 Task: Look for space in Nuevo Casas Grandes, Mexico from 5th June, 2023 to 16th June, 2023 for 2 adults in price range Rs.7000 to Rs.15000. Place can be entire place with 1  bedroom having 1 bed and 1 bathroom. Property type can be house, flat, guest house, hotel. Booking option can be shelf check-in. Required host language is English.
Action: Mouse moved to (501, 135)
Screenshot: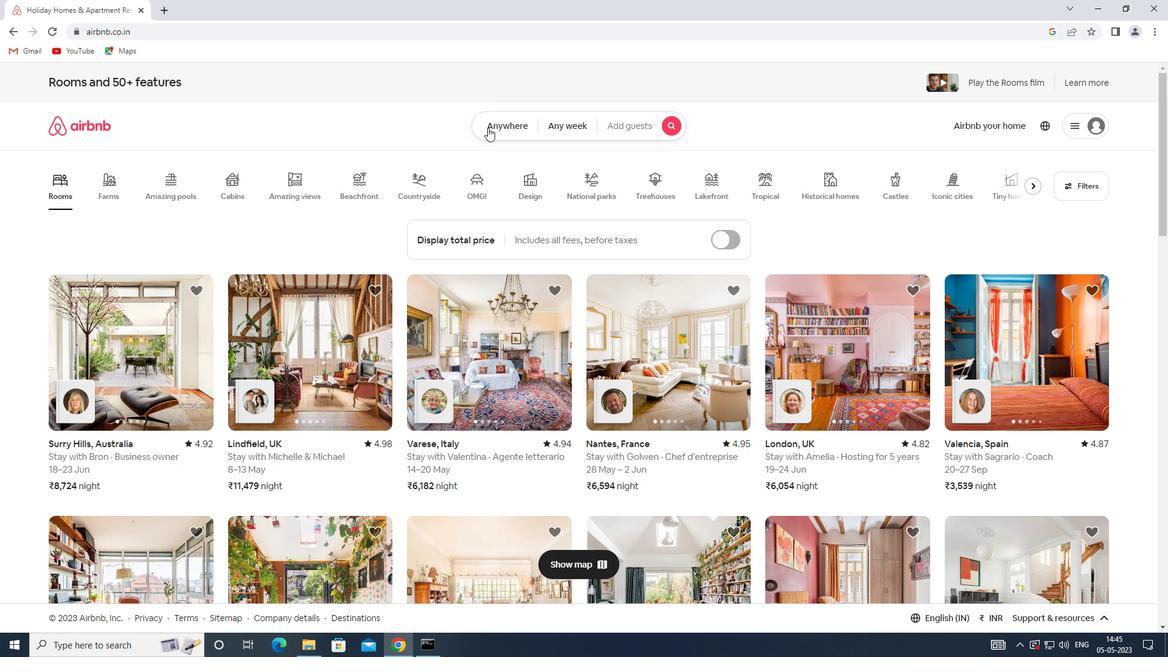 
Action: Mouse pressed left at (501, 135)
Screenshot: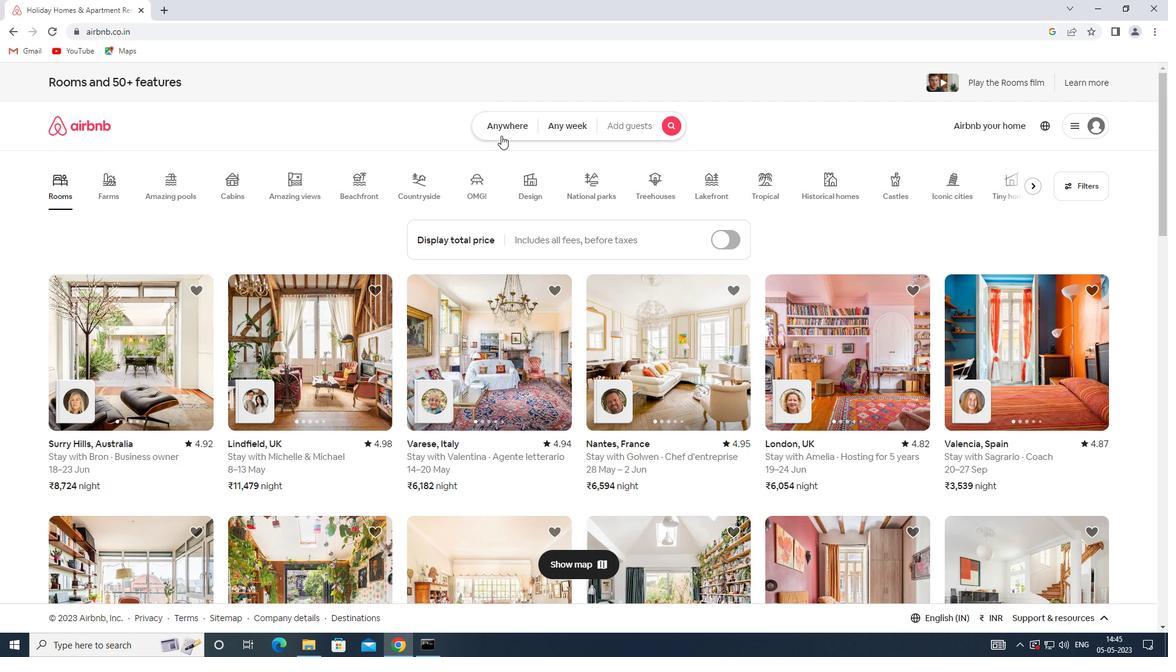 
Action: Mouse moved to (423, 176)
Screenshot: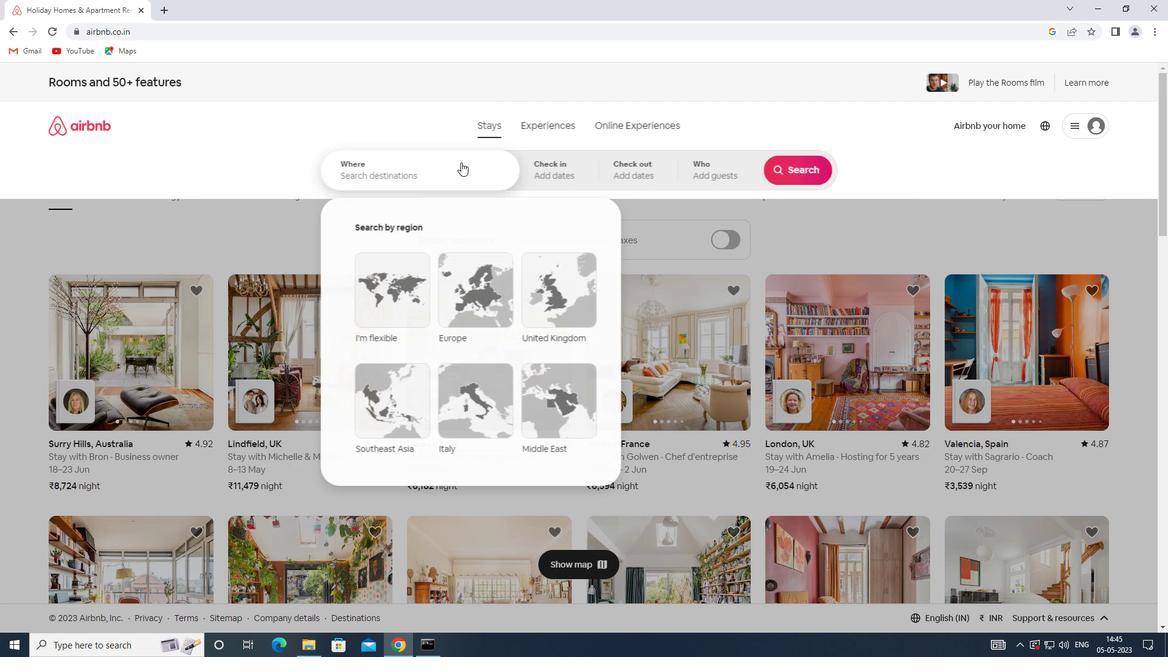 
Action: Mouse pressed left at (423, 176)
Screenshot: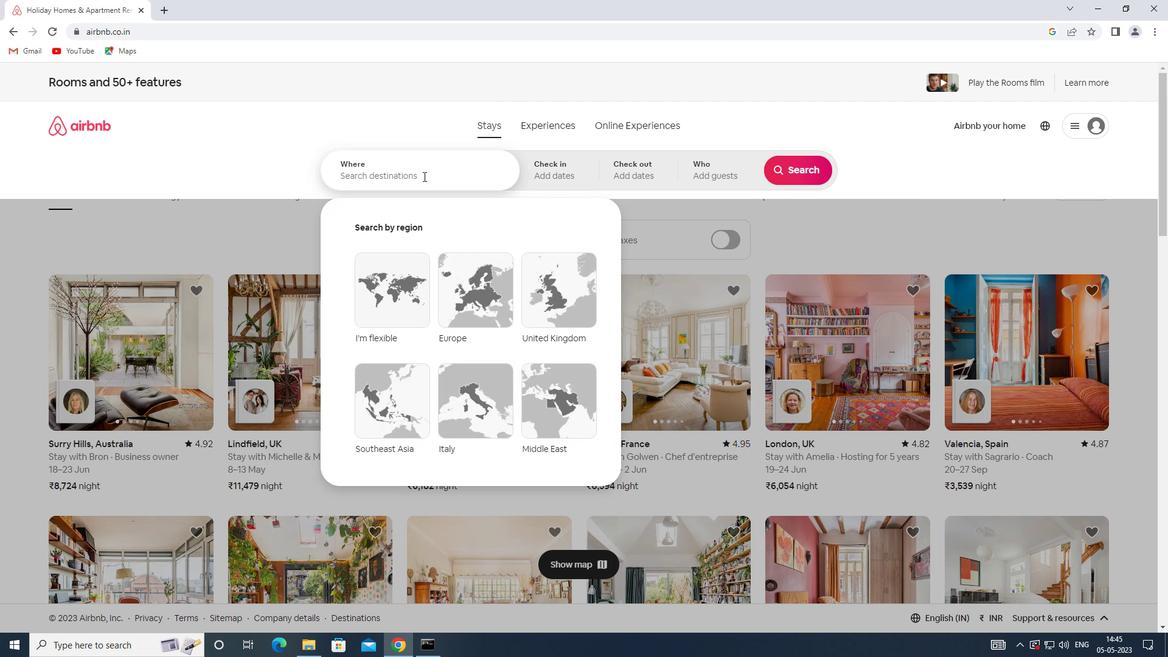 
Action: Key pressed <Key.shift><Key.shift><Key.shift><Key.shift><Key.shift><Key.shift><Key.shift><Key.shift><Key.shift><Key.shift><Key.shift><Key.shift><Key.shift><Key.shift><Key.shift><Key.shift><Key.shift><Key.shift><Key.shift><Key.shift><Key.shift><Key.shift><Key.shift><Key.shift><Key.shift><Key.shift><Key.shift><Key.shift><Key.shift><Key.shift>NUEVO<Key.space><Key.shift>CASAS<Key.space><Key.shift>GR
Screenshot: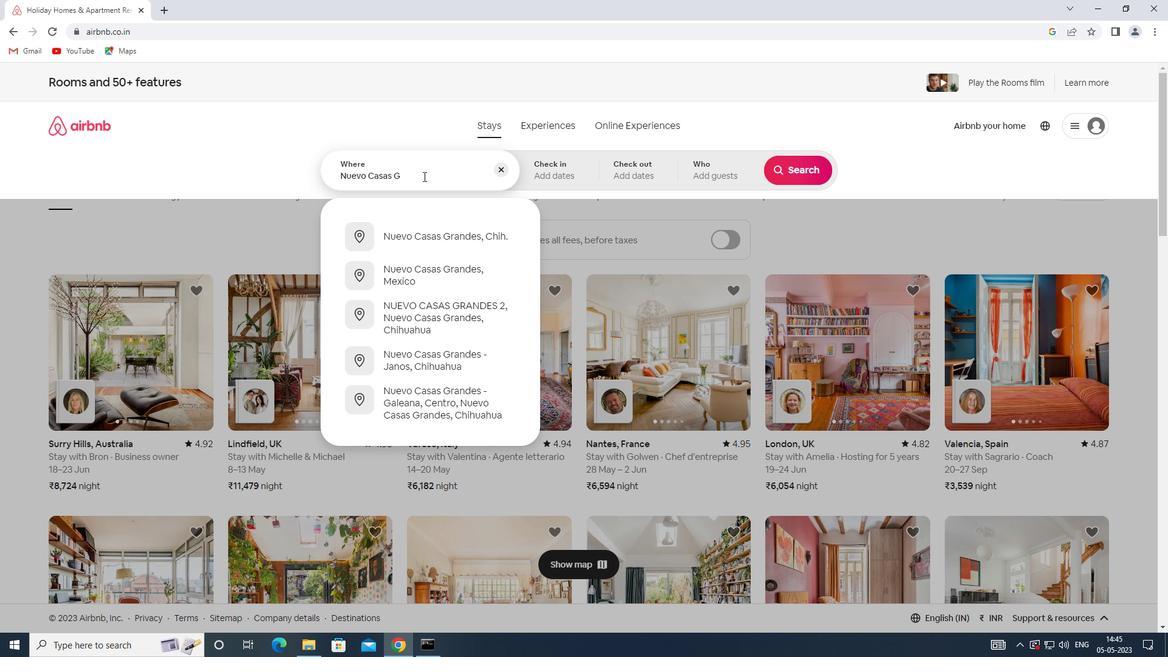 
Action: Mouse moved to (463, 261)
Screenshot: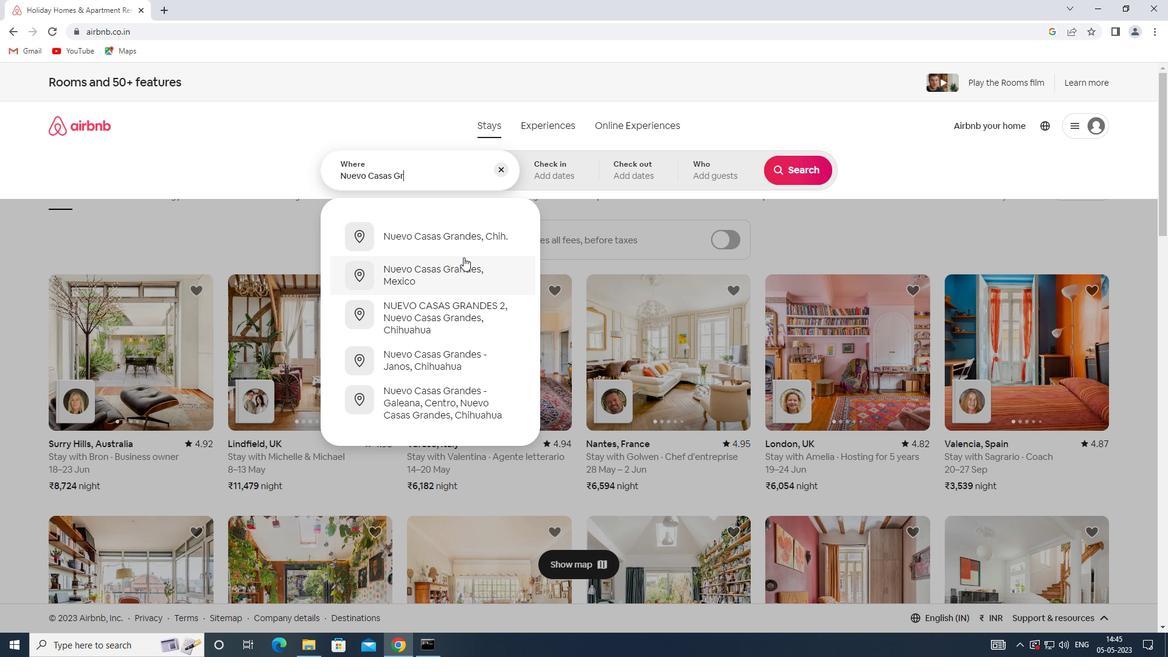 
Action: Mouse pressed left at (463, 261)
Screenshot: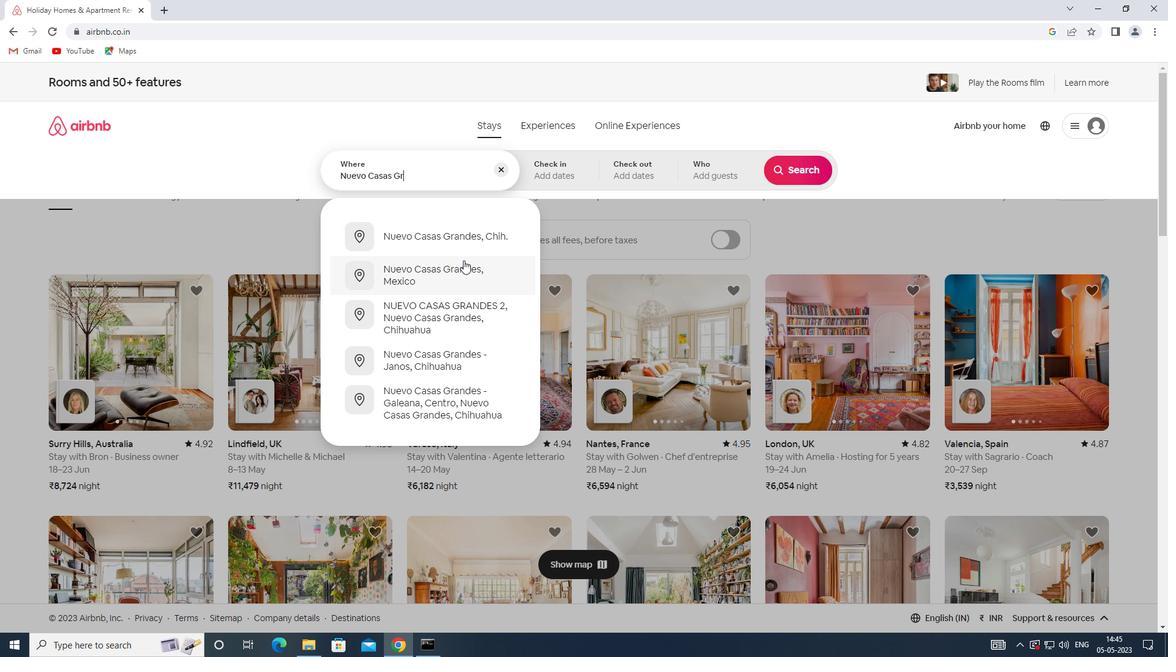 
Action: Mouse moved to (643, 346)
Screenshot: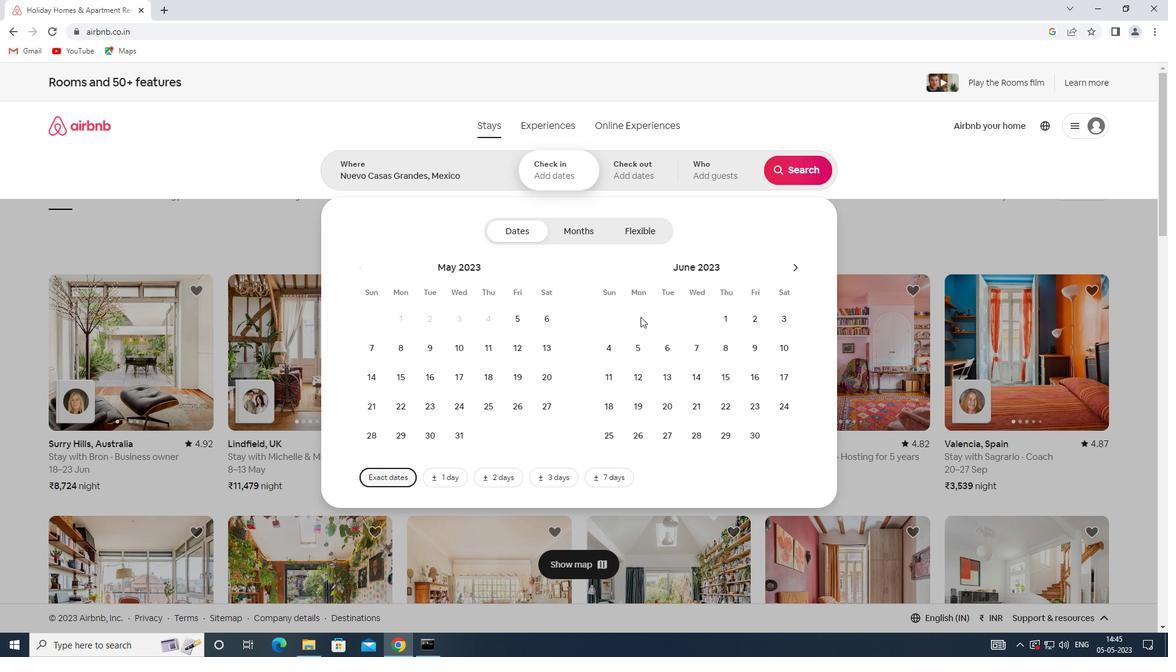 
Action: Mouse pressed left at (643, 346)
Screenshot: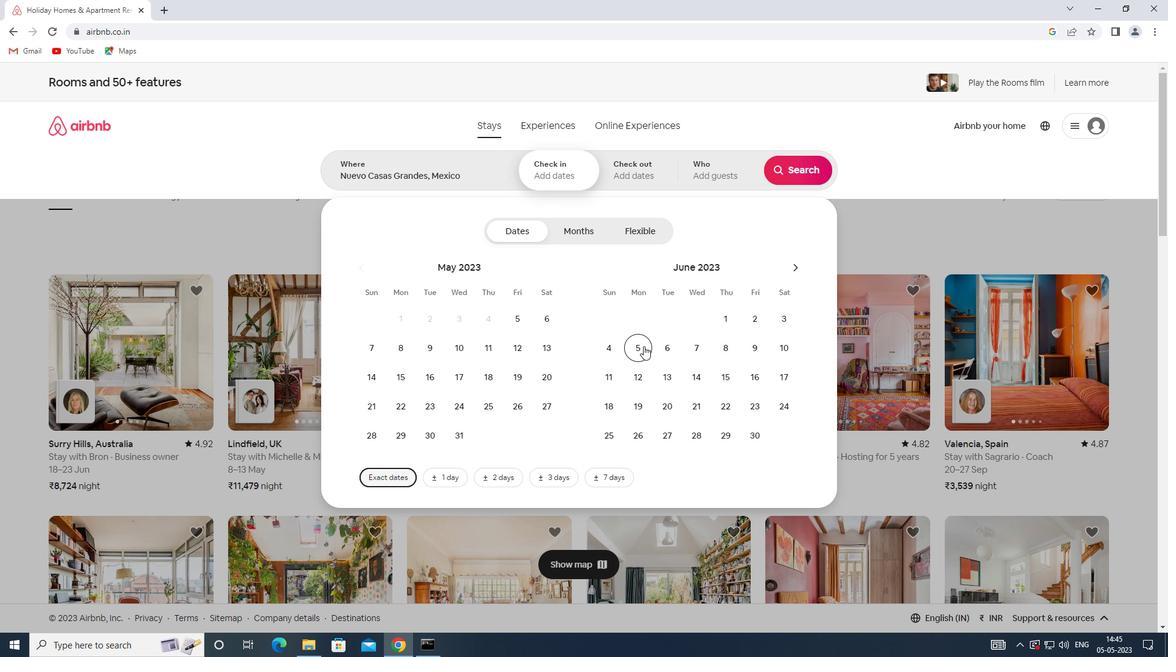 
Action: Mouse moved to (746, 370)
Screenshot: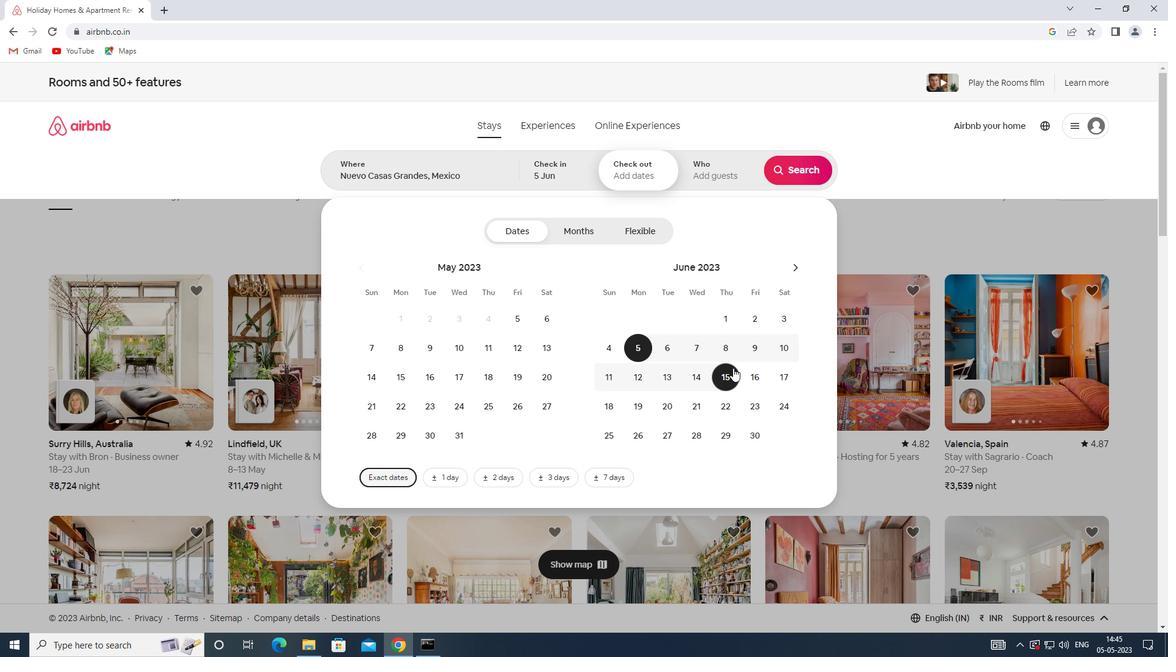 
Action: Mouse pressed left at (746, 370)
Screenshot: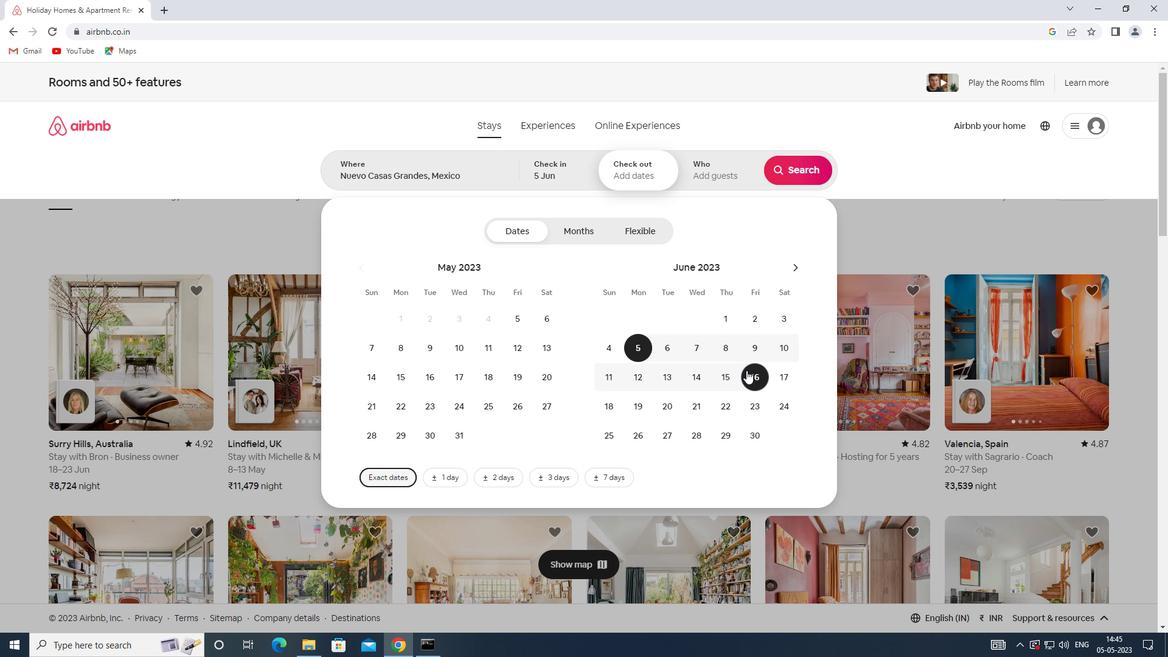 
Action: Mouse moved to (709, 171)
Screenshot: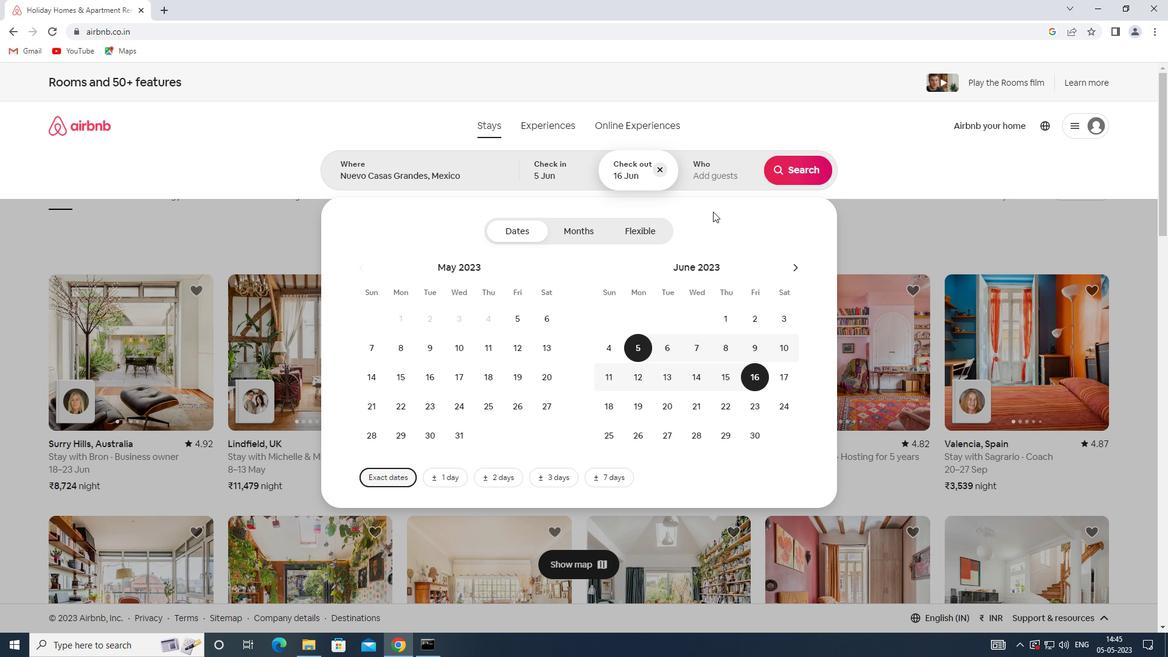 
Action: Mouse pressed left at (709, 171)
Screenshot: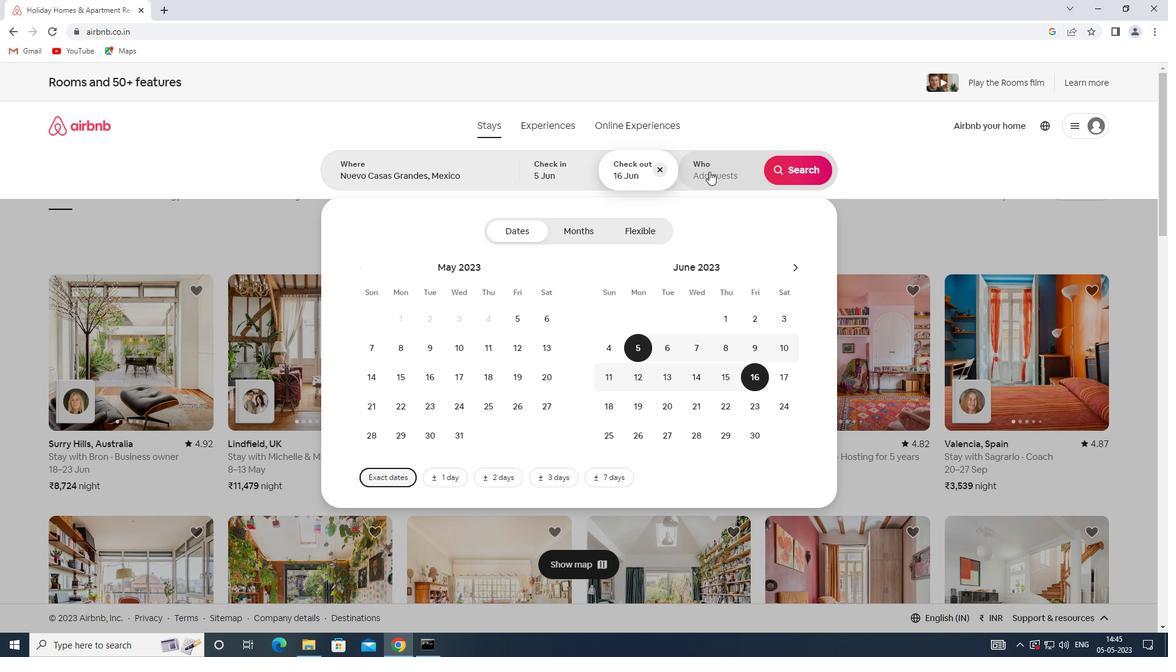 
Action: Mouse moved to (809, 239)
Screenshot: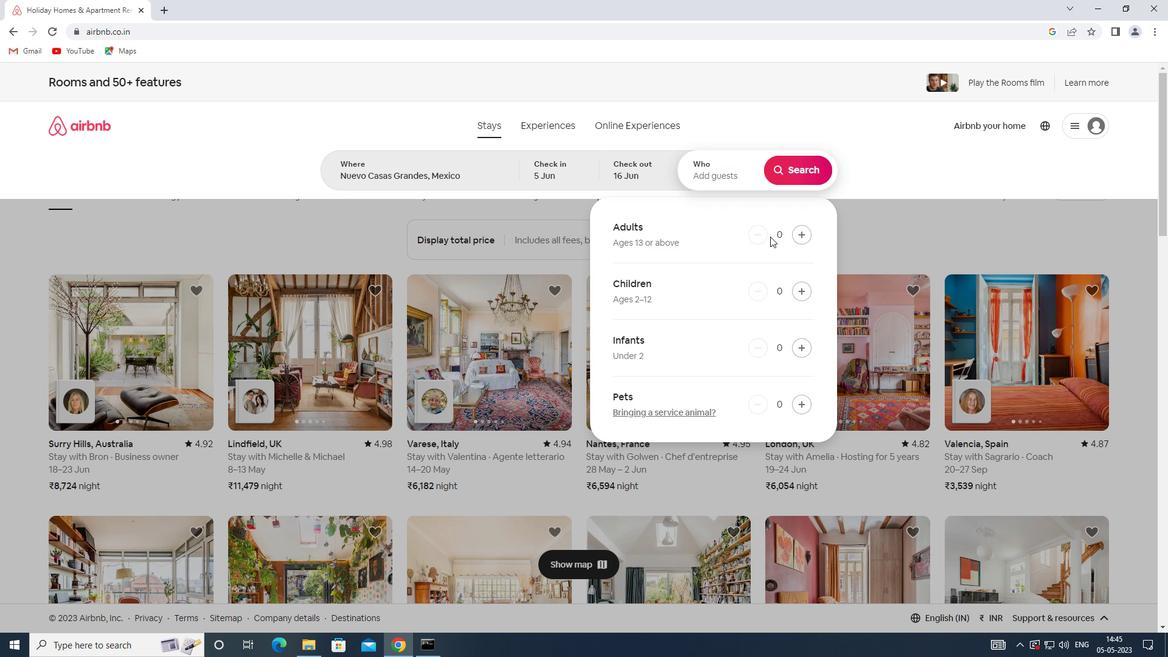 
Action: Mouse pressed left at (809, 239)
Screenshot: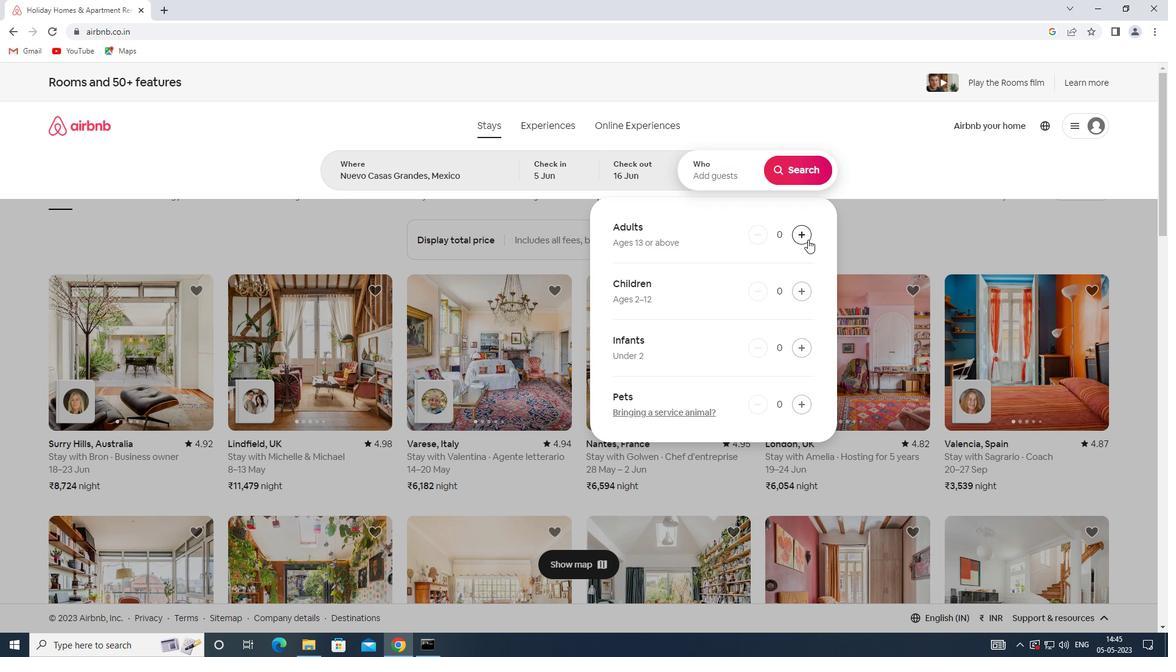 
Action: Mouse pressed left at (809, 239)
Screenshot: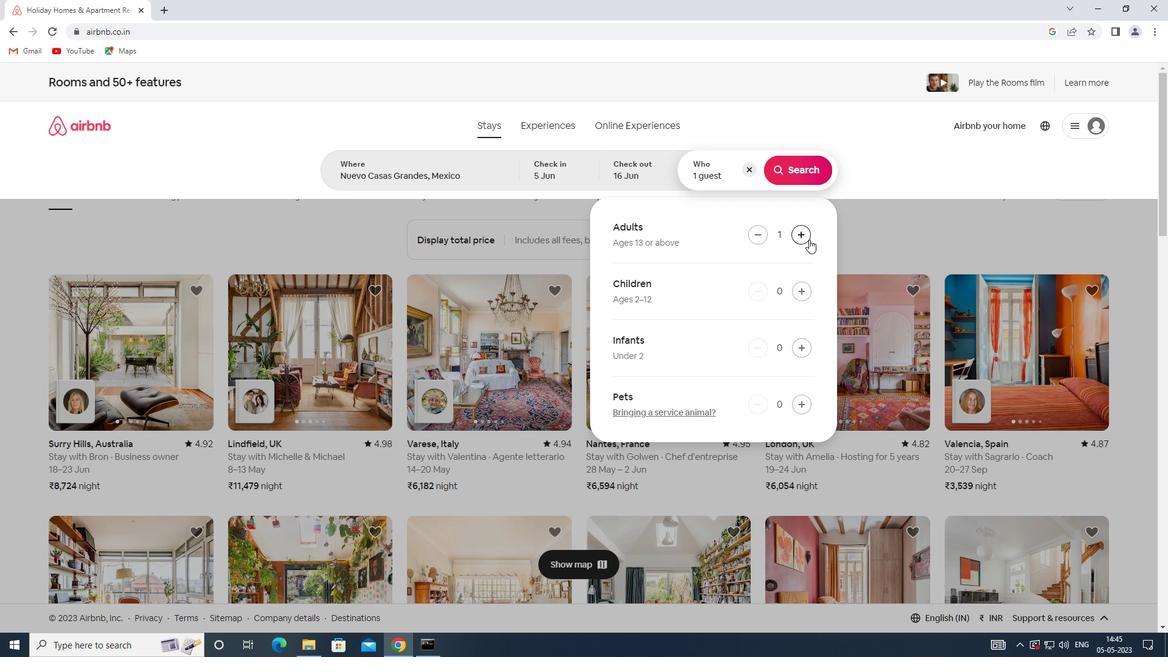 
Action: Mouse moved to (796, 160)
Screenshot: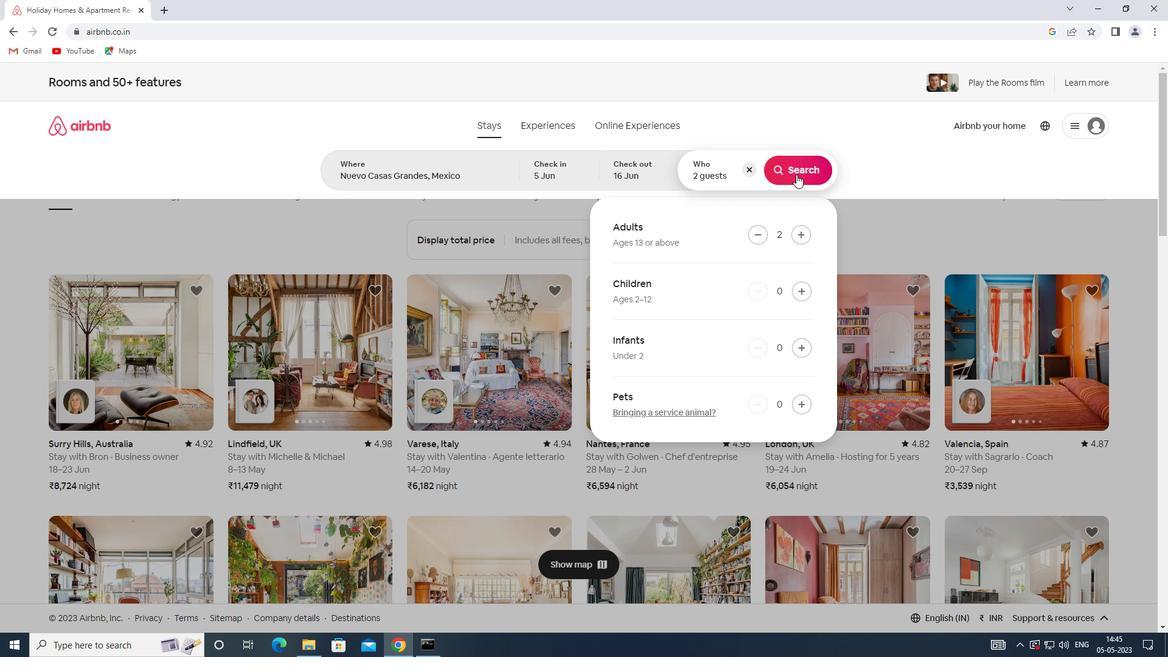 
Action: Mouse pressed left at (796, 160)
Screenshot: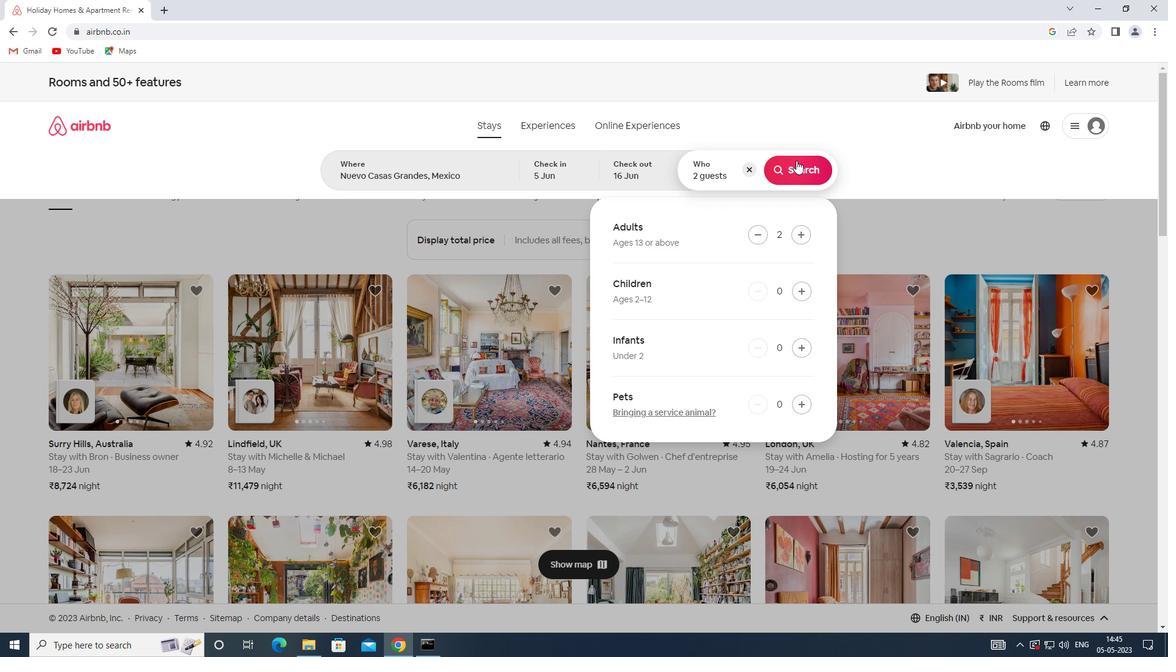 
Action: Mouse moved to (1097, 133)
Screenshot: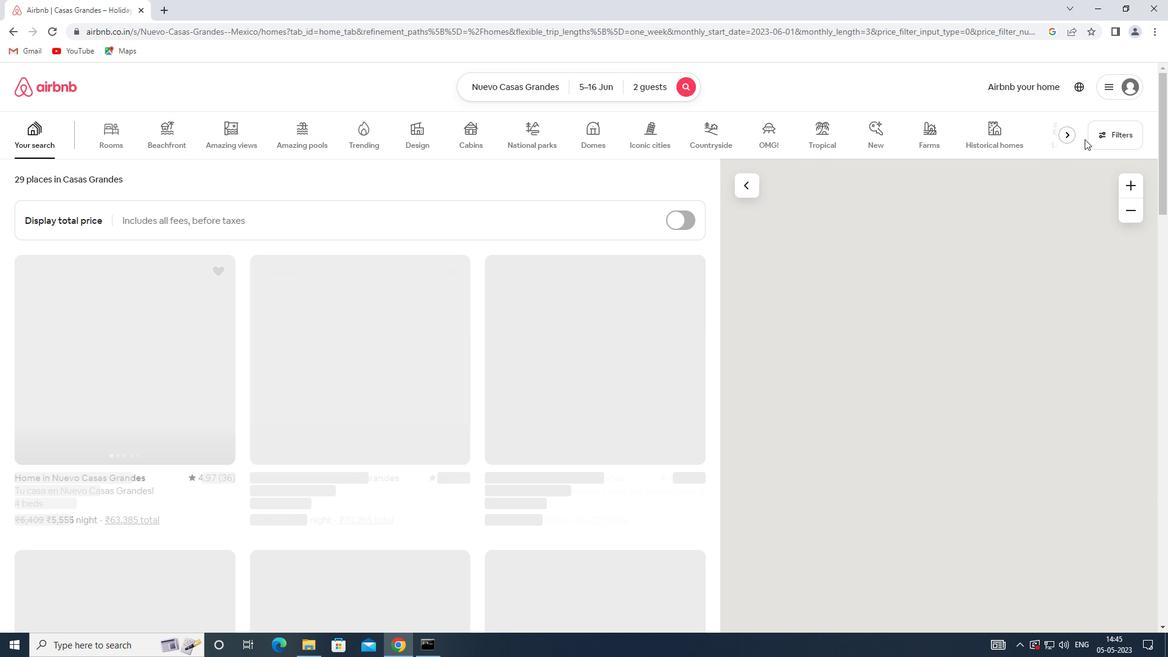 
Action: Mouse pressed left at (1097, 133)
Screenshot: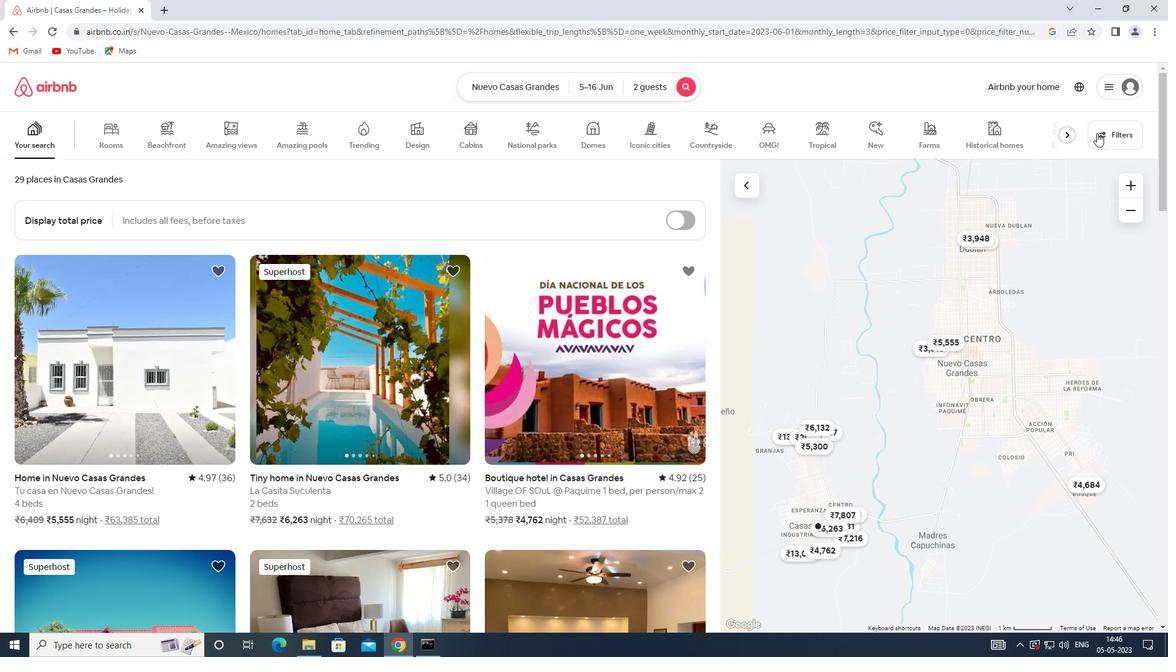 
Action: Mouse moved to (421, 433)
Screenshot: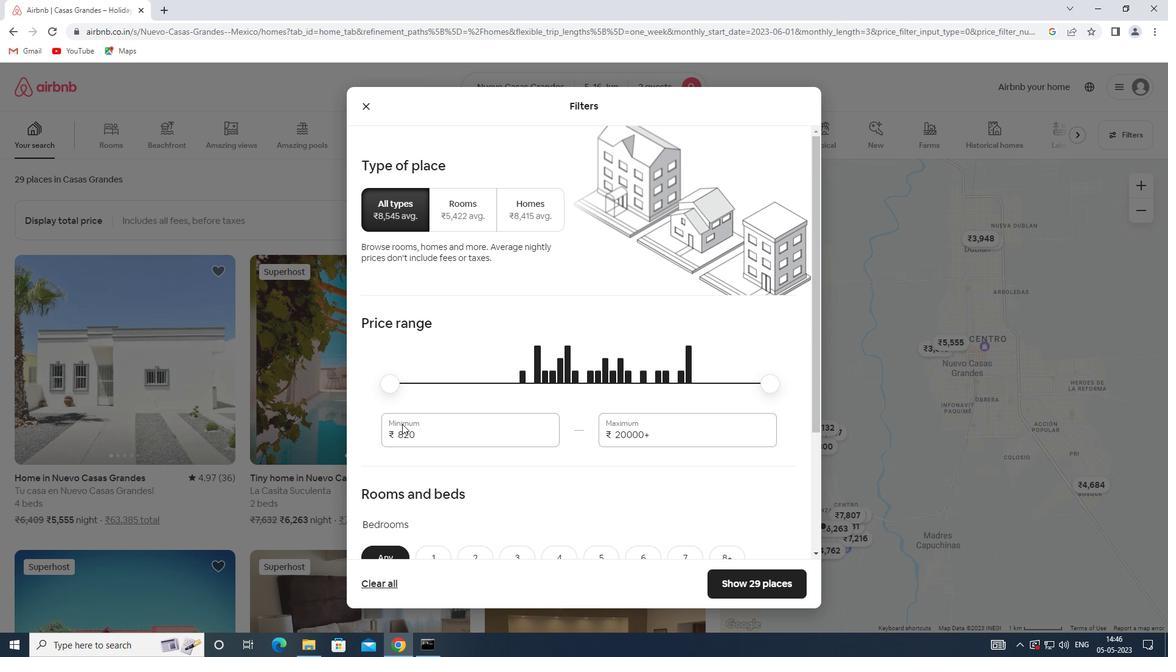 
Action: Mouse pressed left at (421, 433)
Screenshot: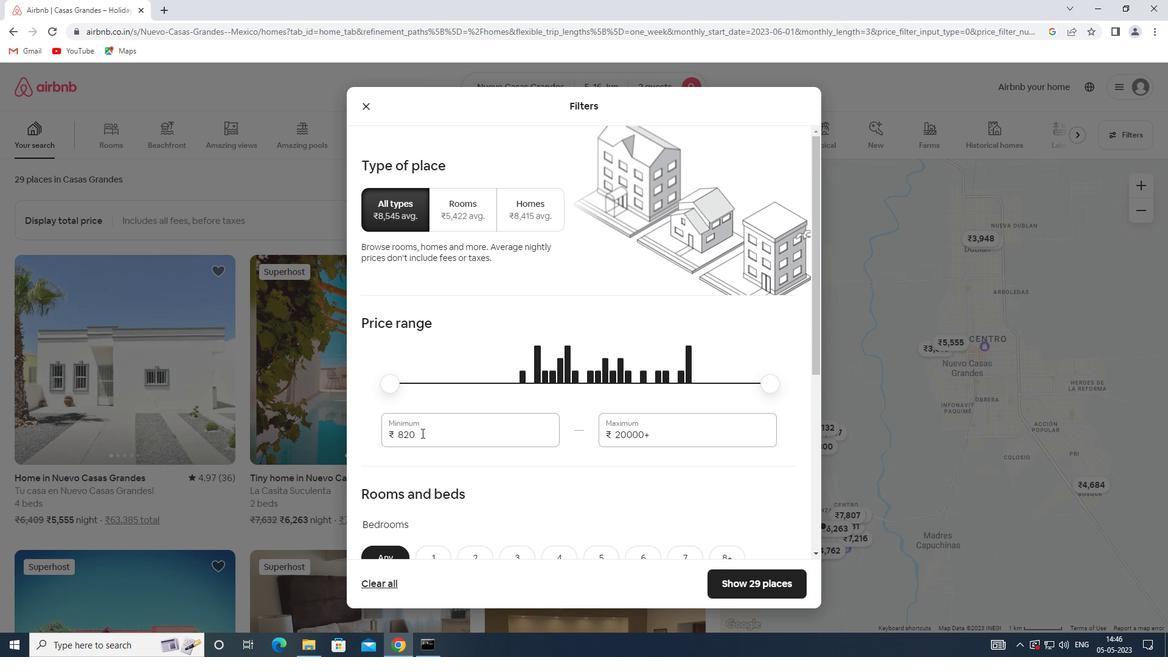 
Action: Mouse moved to (396, 434)
Screenshot: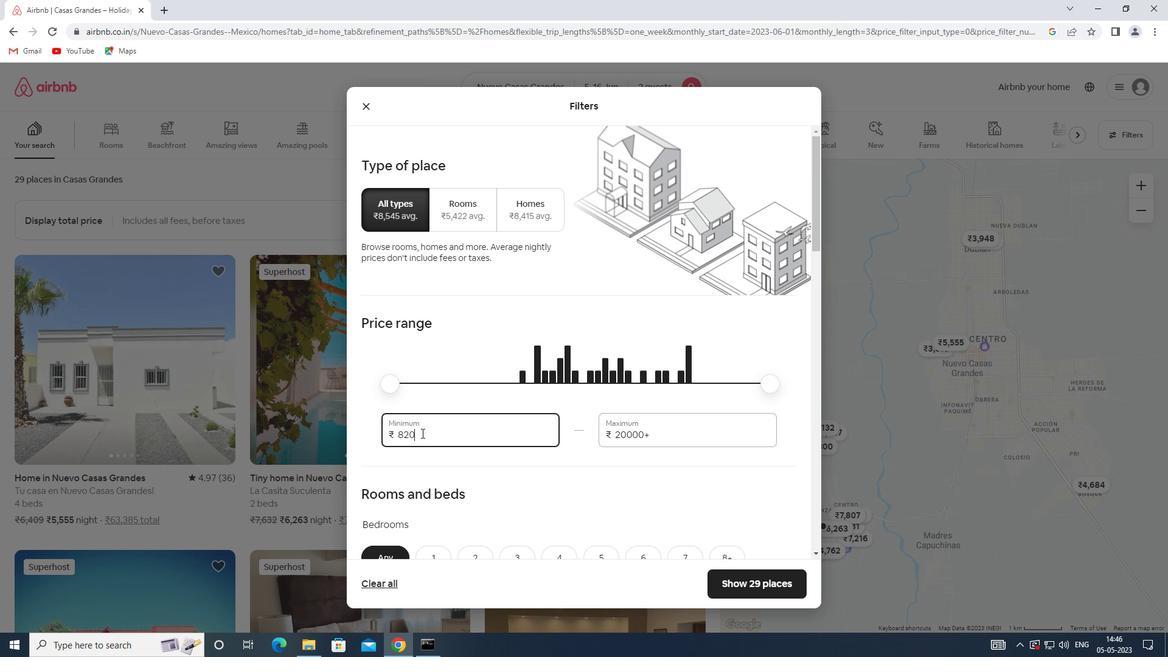 
Action: Key pressed 7000
Screenshot: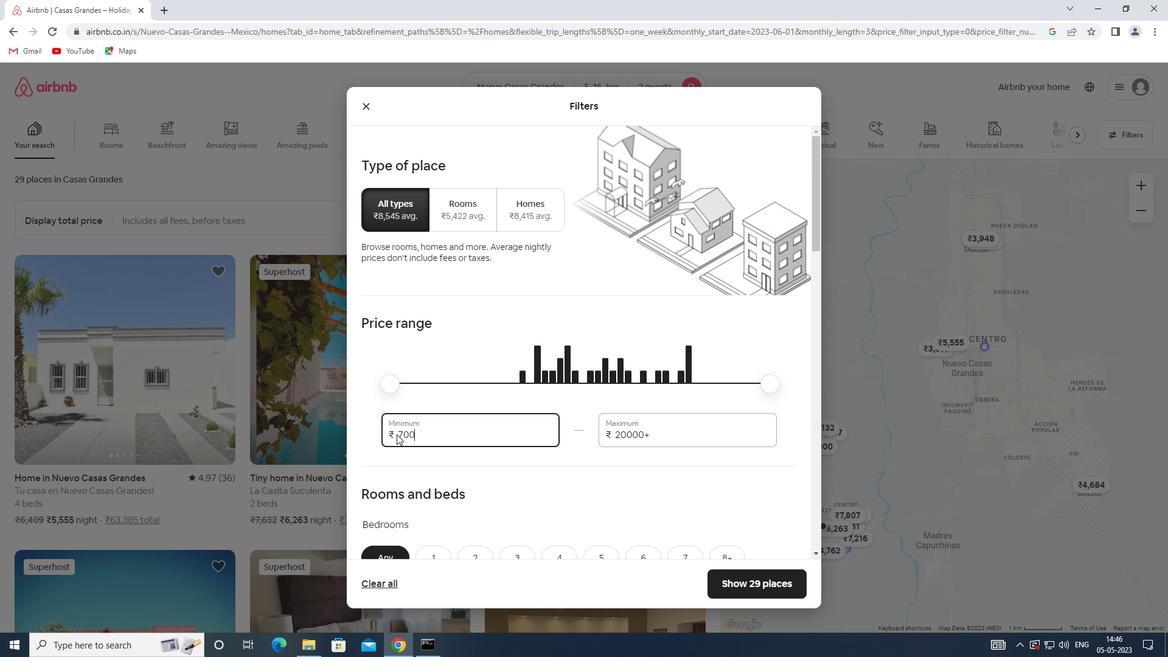 
Action: Mouse moved to (665, 435)
Screenshot: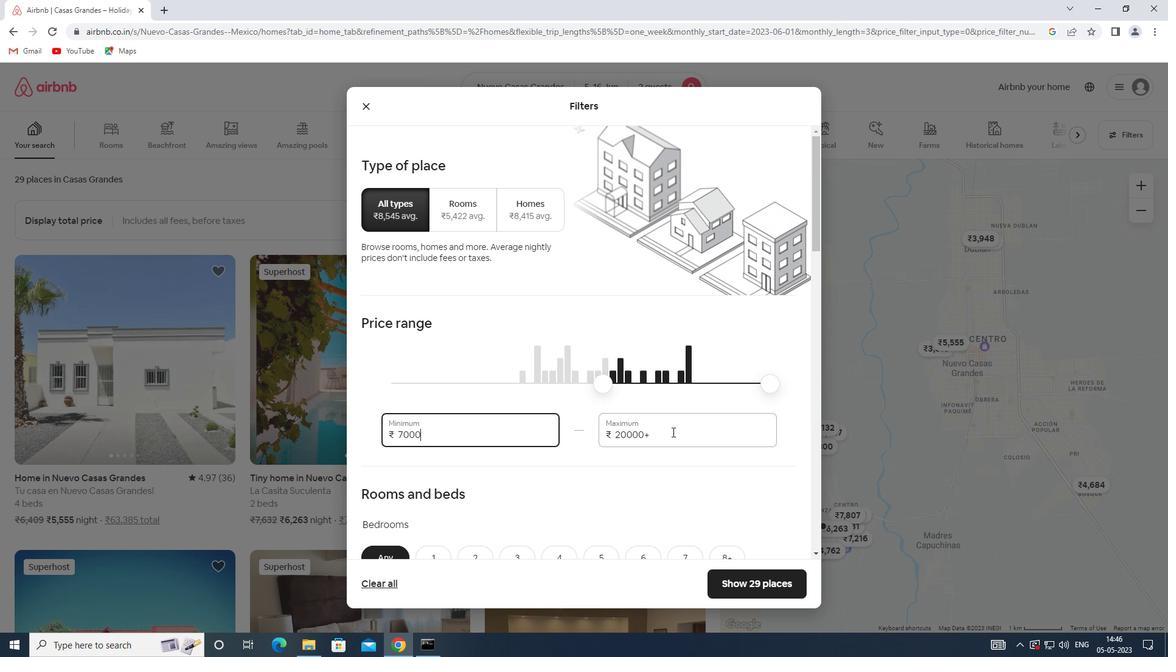 
Action: Mouse pressed left at (665, 435)
Screenshot: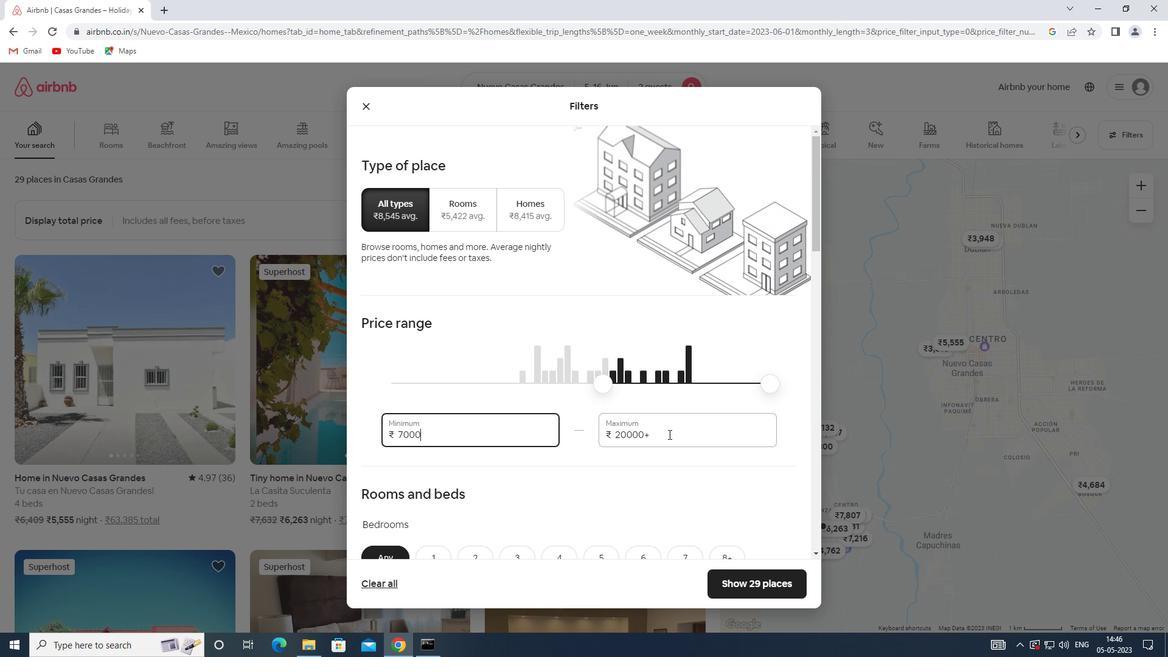 
Action: Mouse moved to (542, 450)
Screenshot: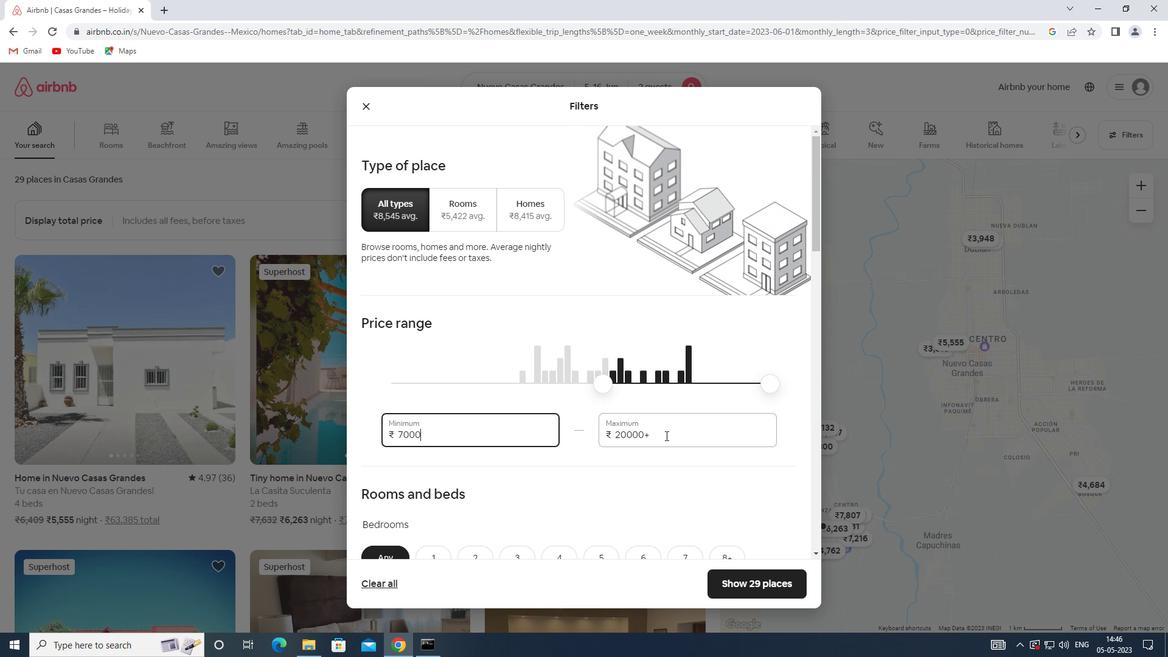 
Action: Key pressed 15000
Screenshot: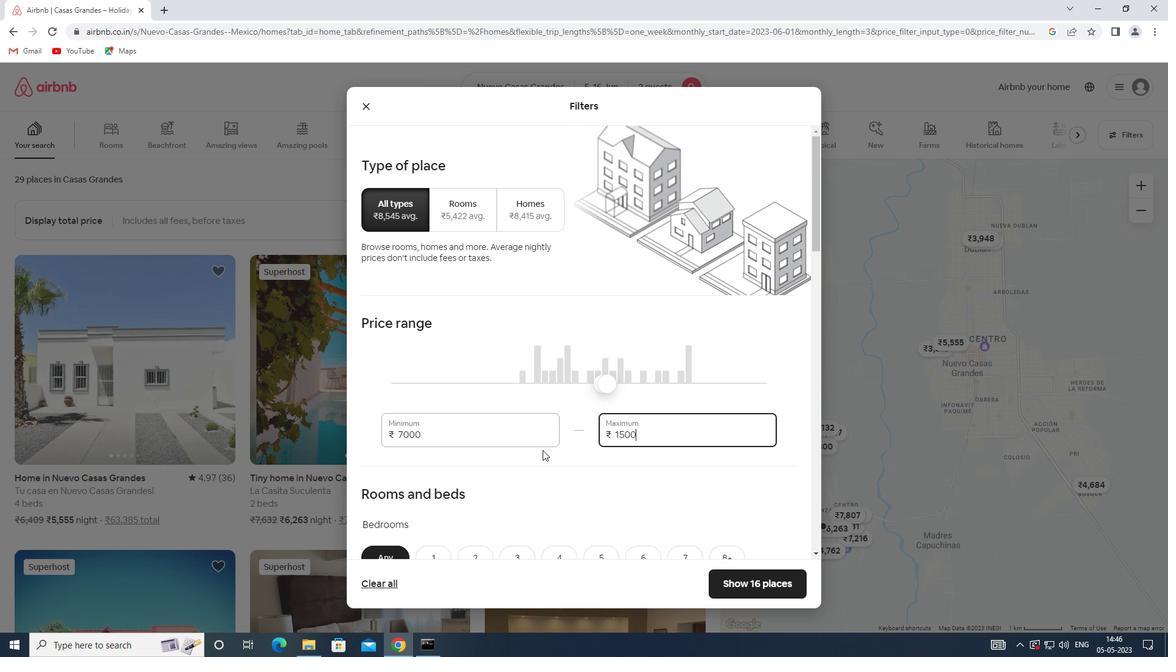 
Action: Mouse moved to (500, 461)
Screenshot: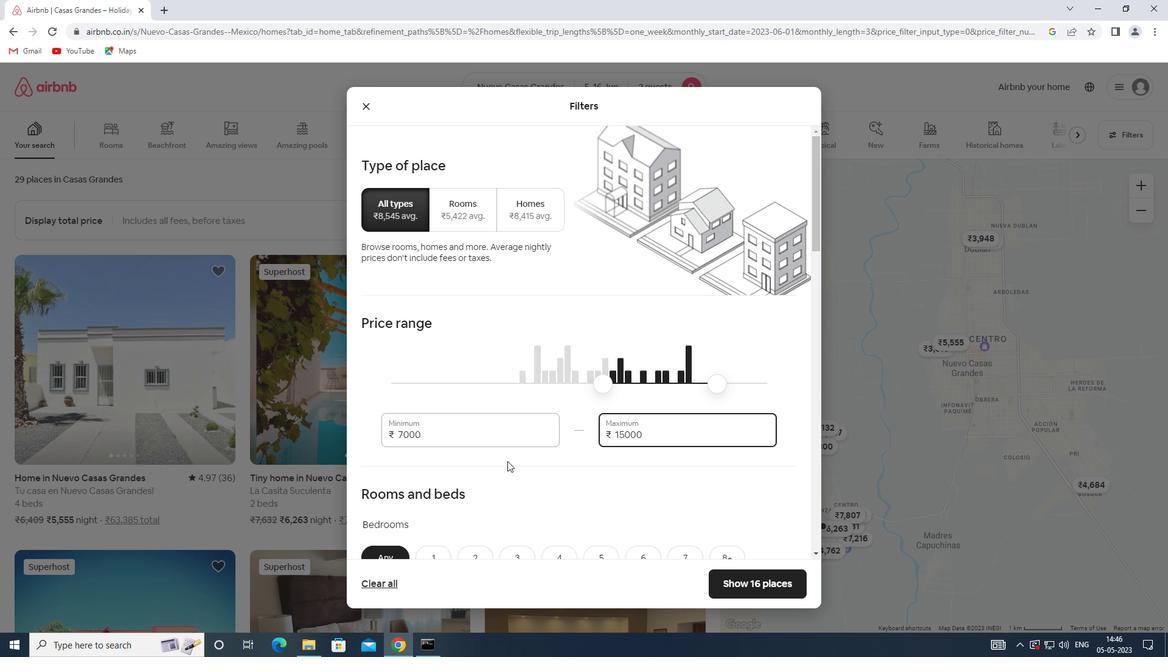 
Action: Mouse scrolled (500, 461) with delta (0, 0)
Screenshot: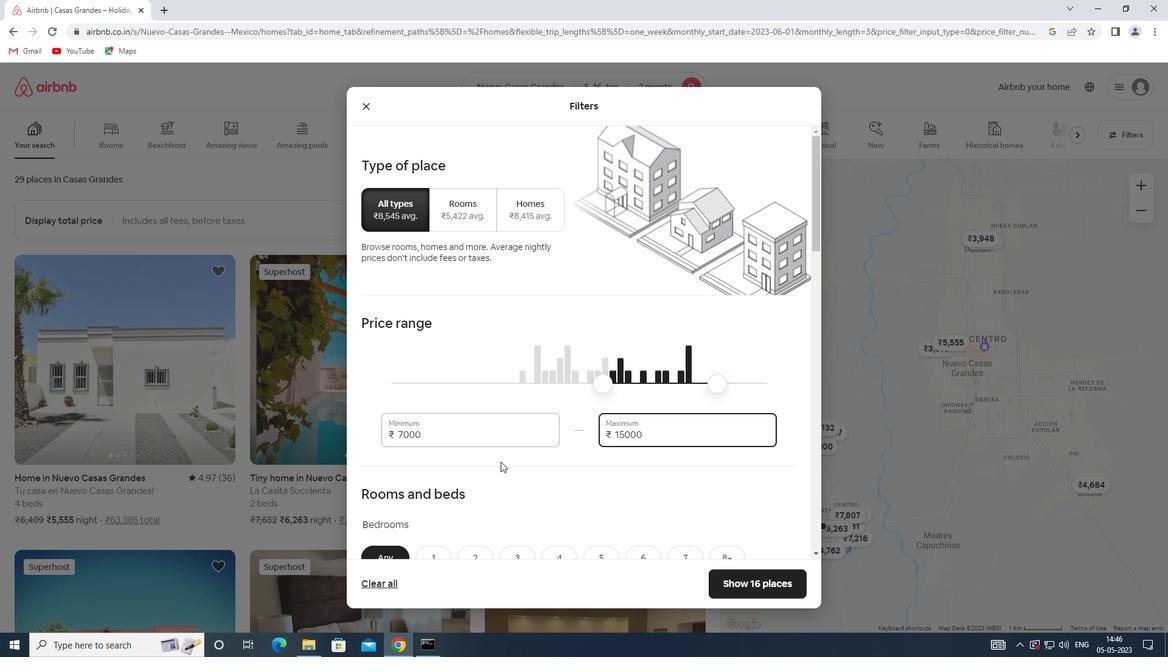 
Action: Mouse scrolled (500, 461) with delta (0, 0)
Screenshot: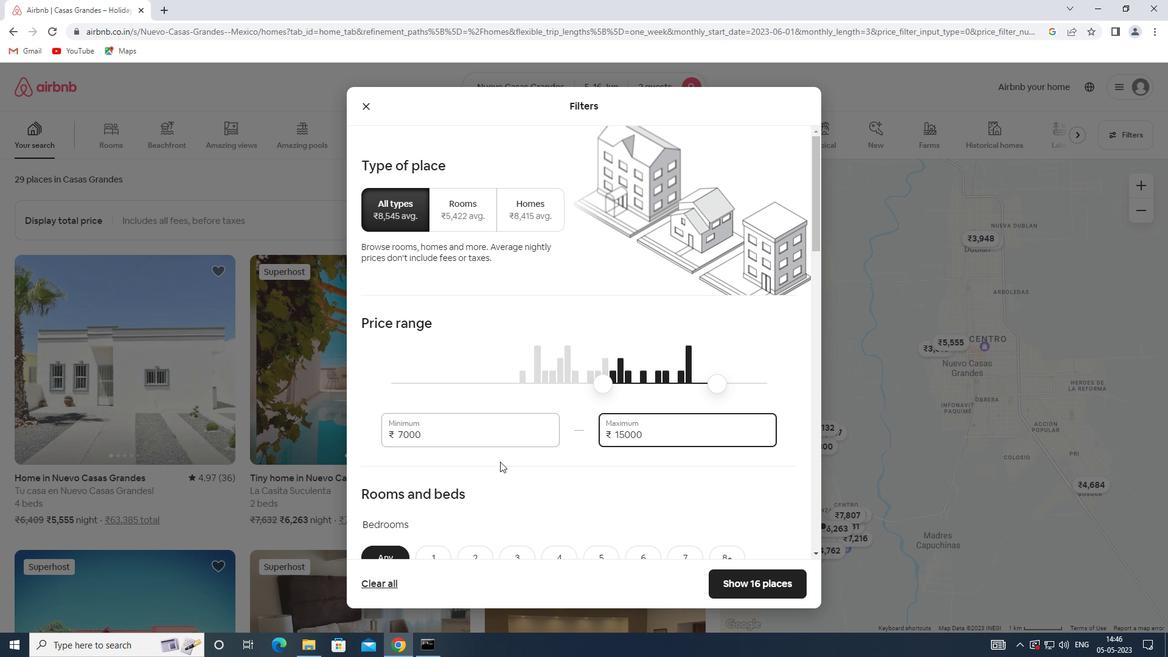
Action: Mouse scrolled (500, 461) with delta (0, 0)
Screenshot: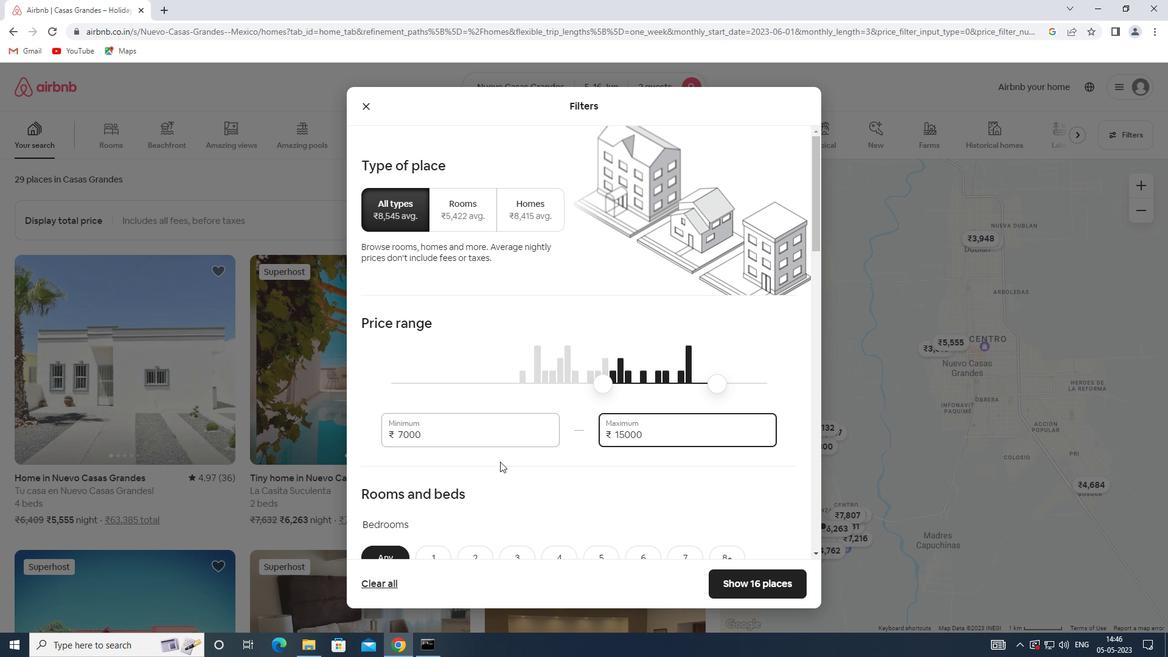 
Action: Mouse moved to (430, 384)
Screenshot: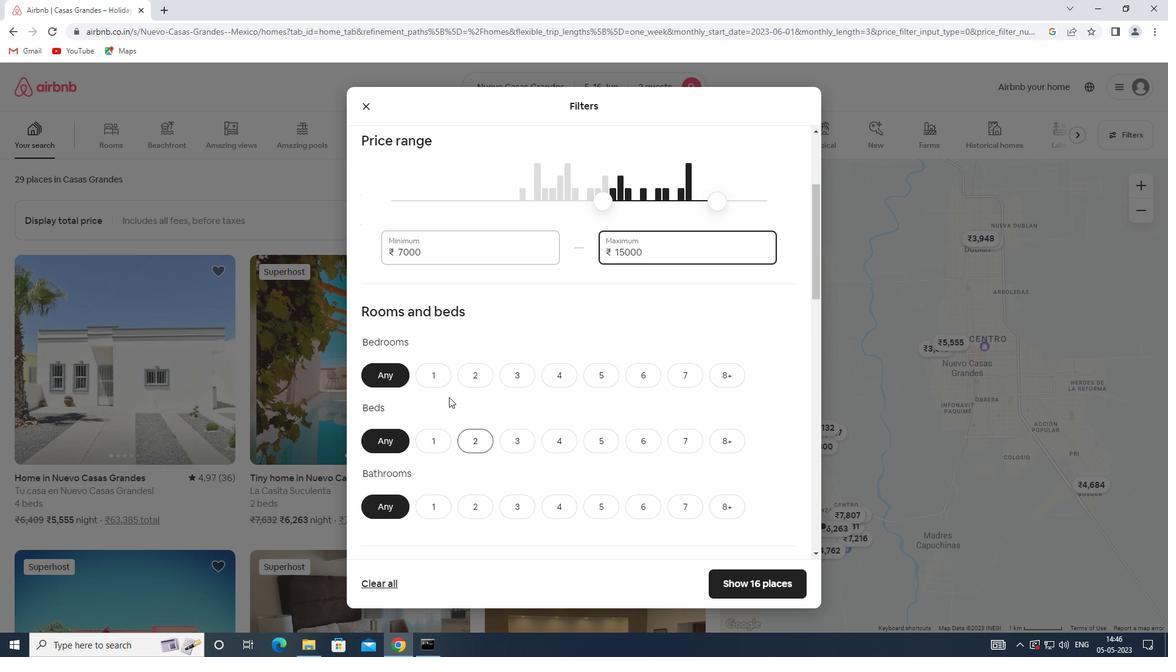 
Action: Mouse pressed left at (430, 384)
Screenshot: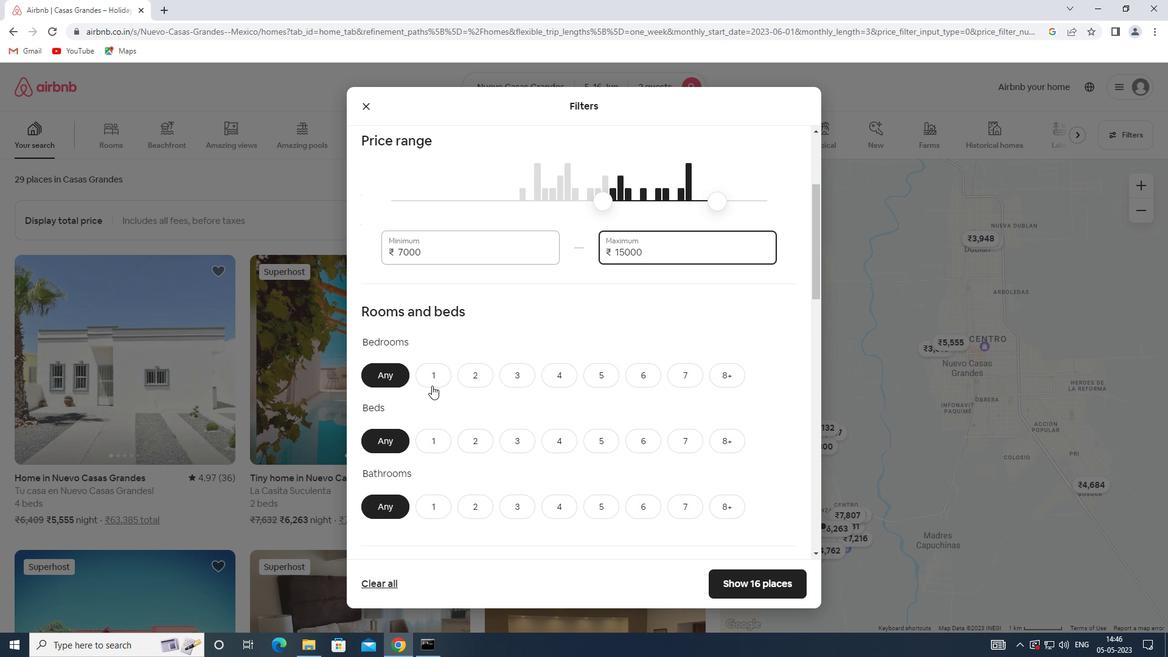 
Action: Mouse moved to (433, 432)
Screenshot: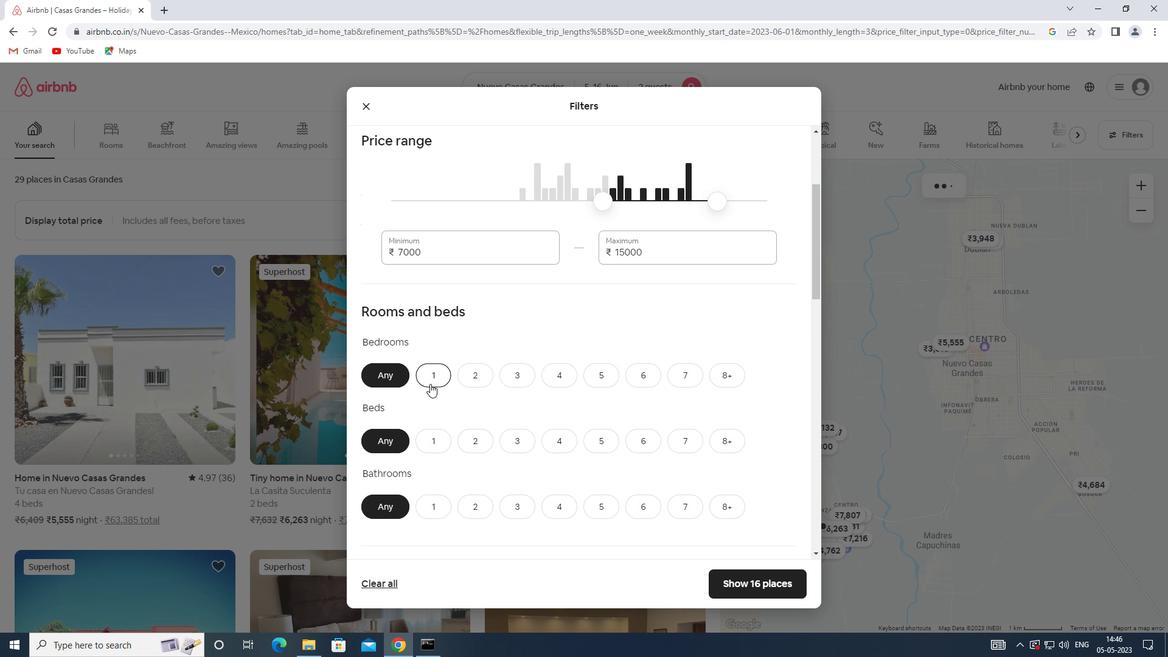 
Action: Mouse pressed left at (433, 432)
Screenshot: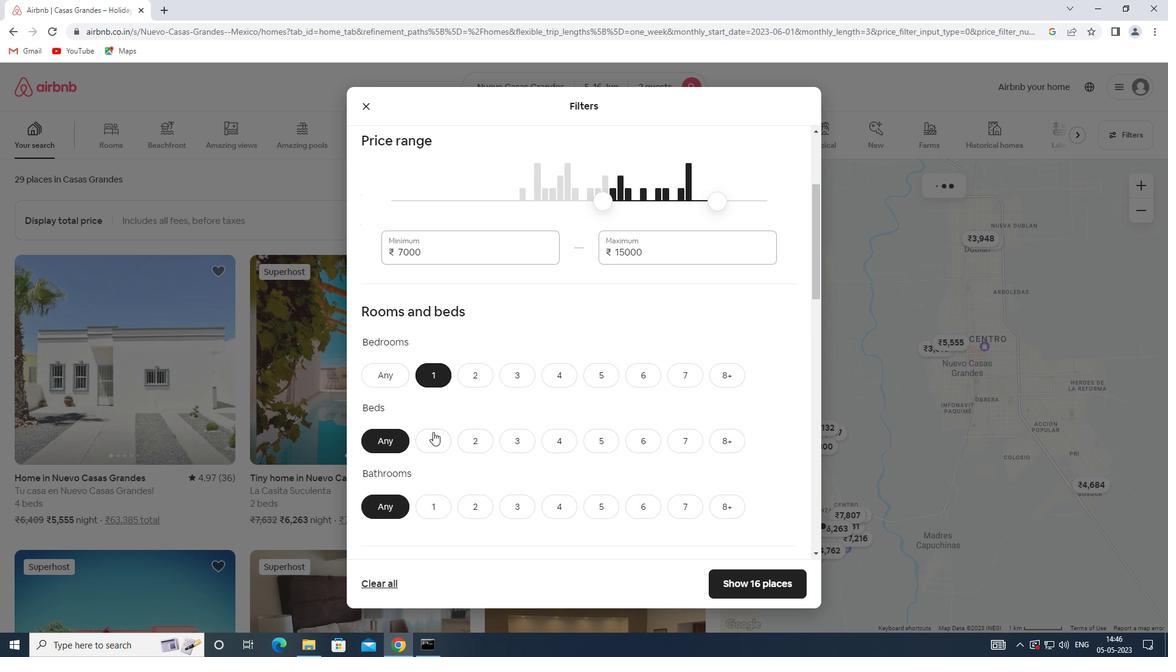 
Action: Mouse moved to (428, 510)
Screenshot: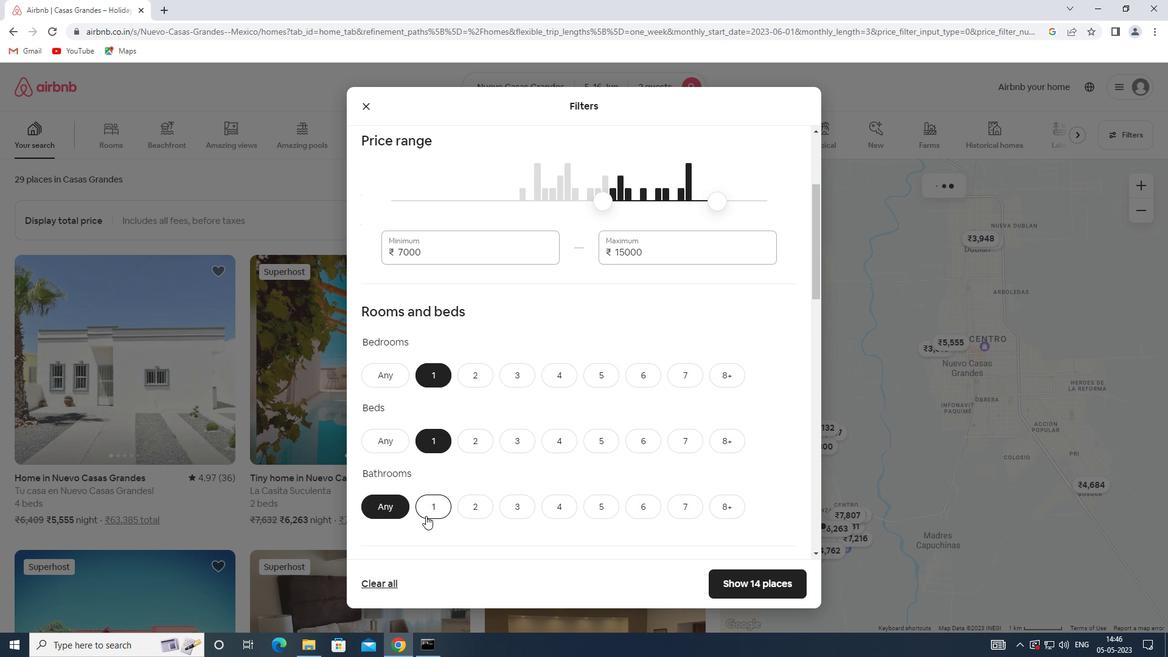 
Action: Mouse pressed left at (428, 510)
Screenshot: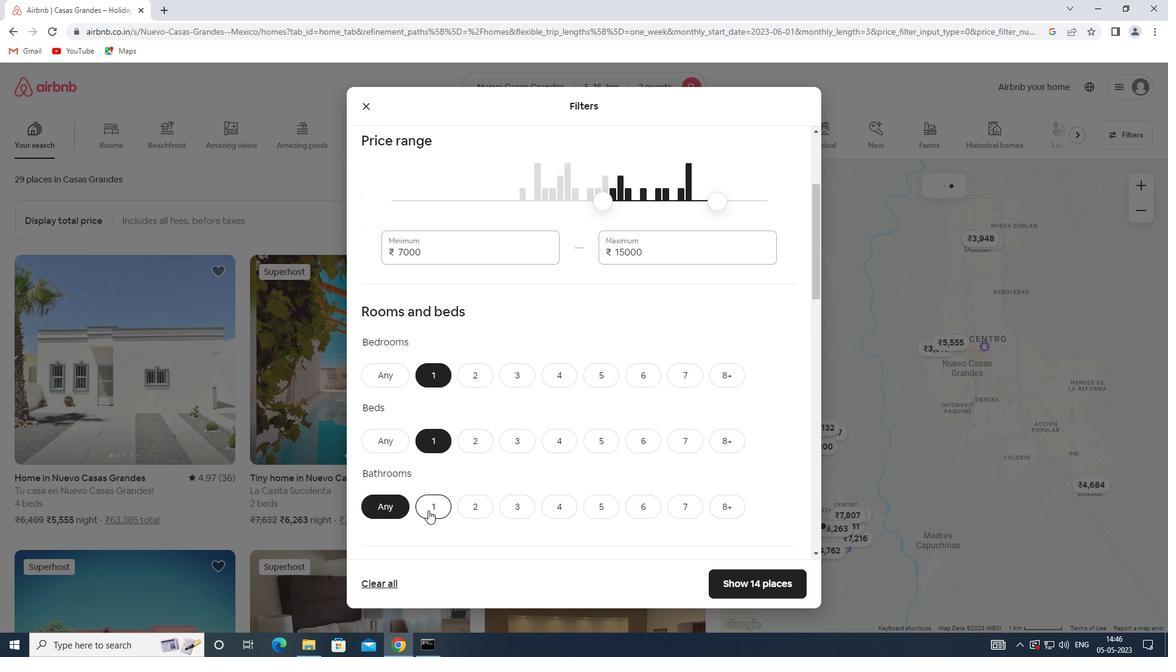 
Action: Mouse moved to (452, 426)
Screenshot: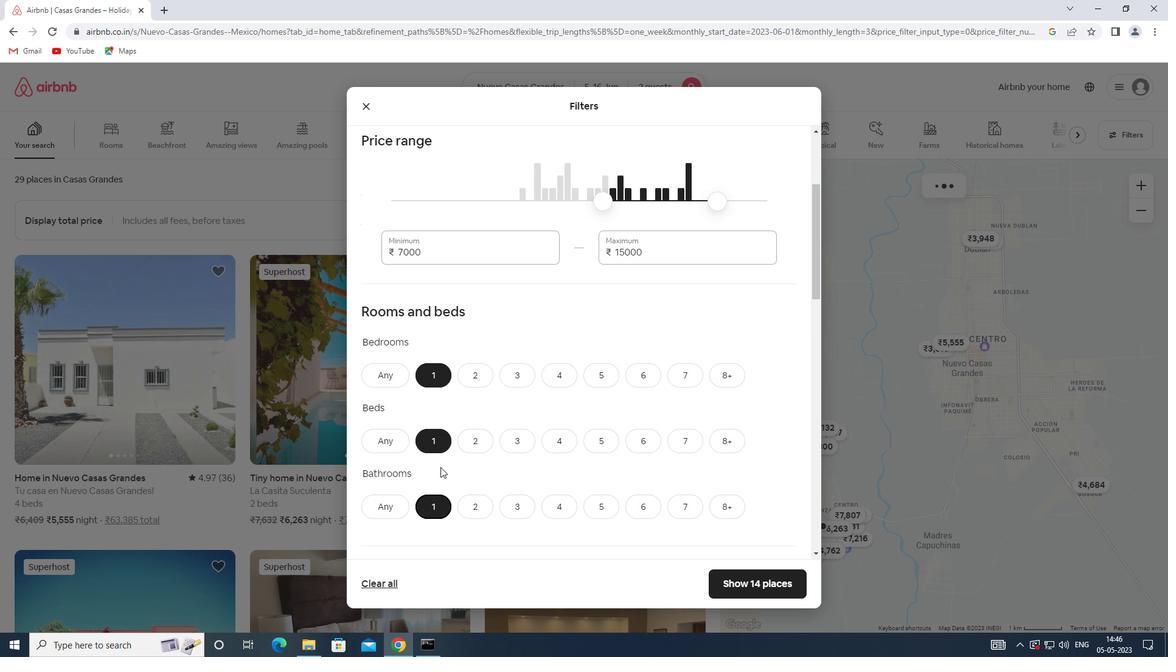 
Action: Mouse scrolled (452, 425) with delta (0, 0)
Screenshot: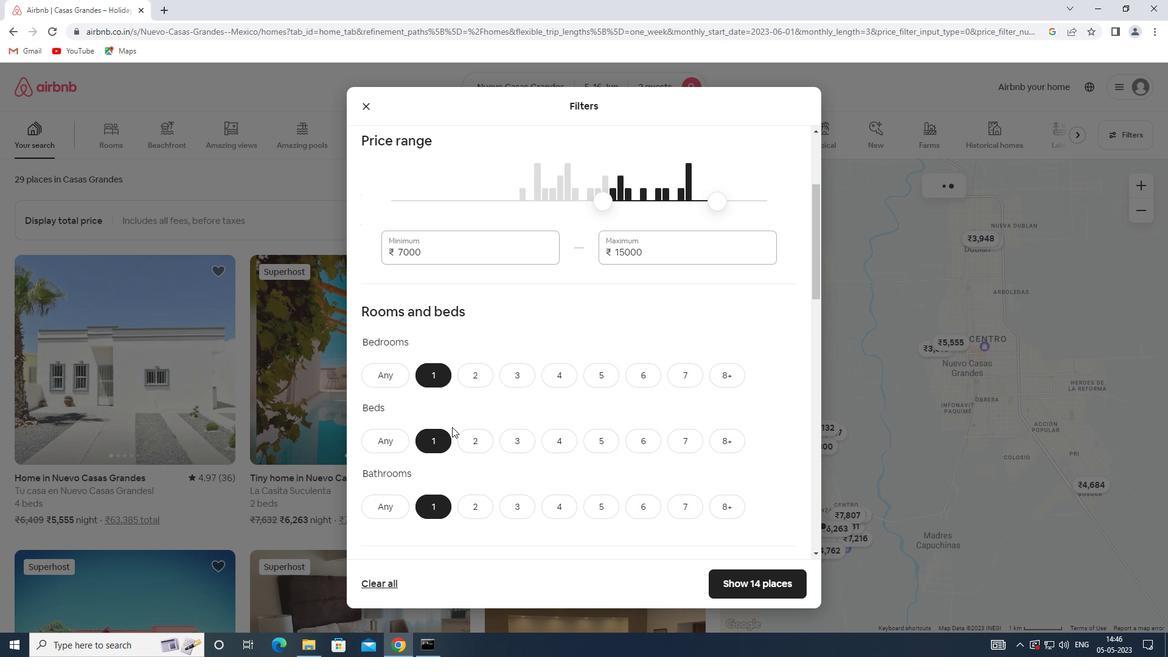 
Action: Mouse scrolled (452, 425) with delta (0, 0)
Screenshot: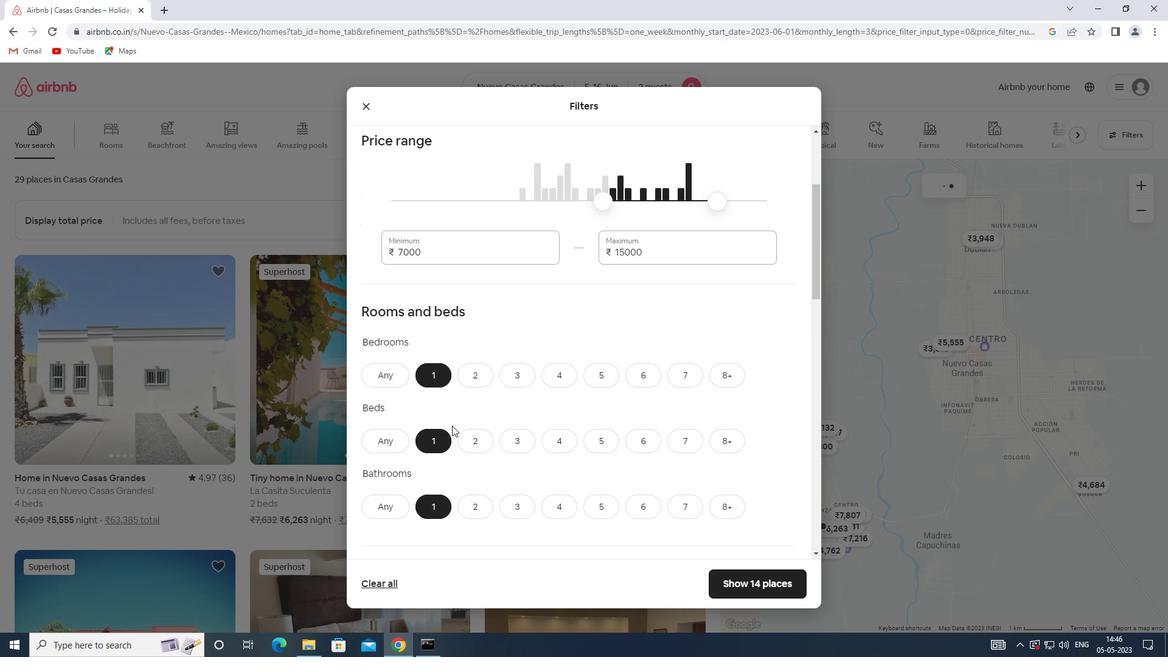 
Action: Mouse scrolled (452, 425) with delta (0, 0)
Screenshot: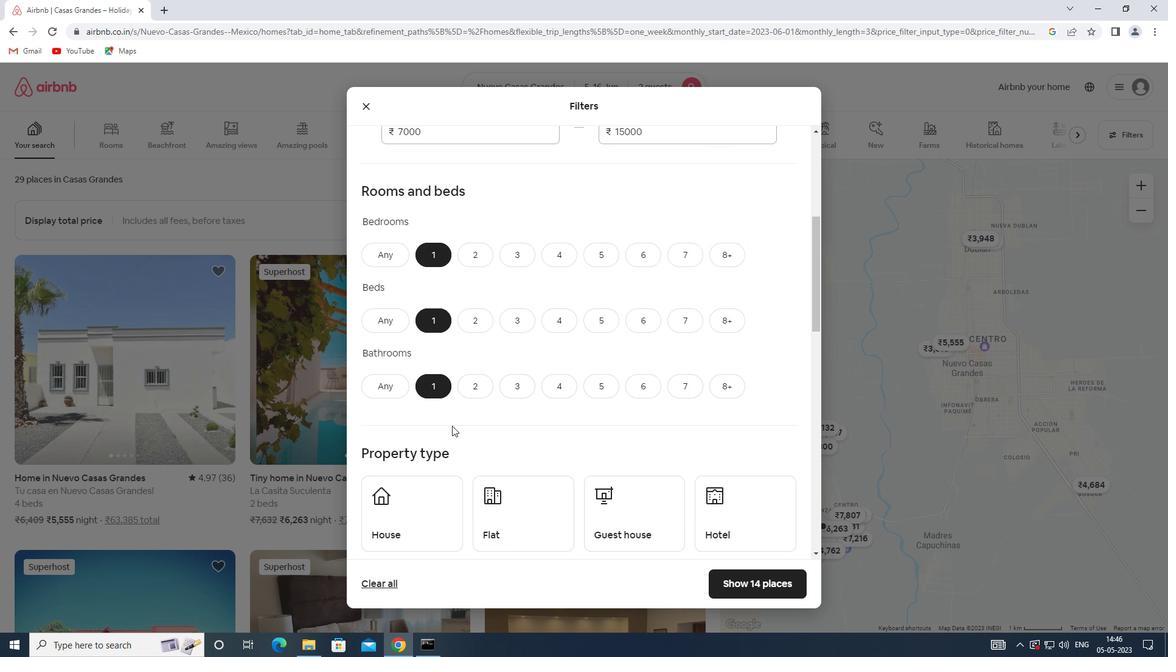 
Action: Mouse scrolled (452, 425) with delta (0, 0)
Screenshot: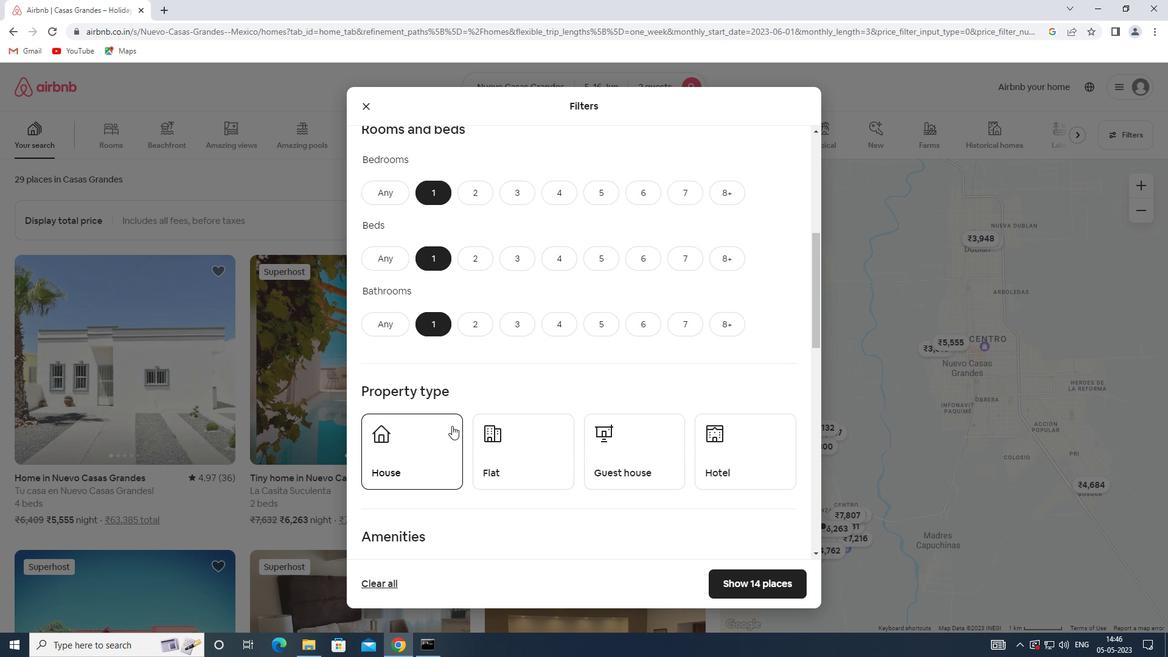 
Action: Mouse moved to (439, 403)
Screenshot: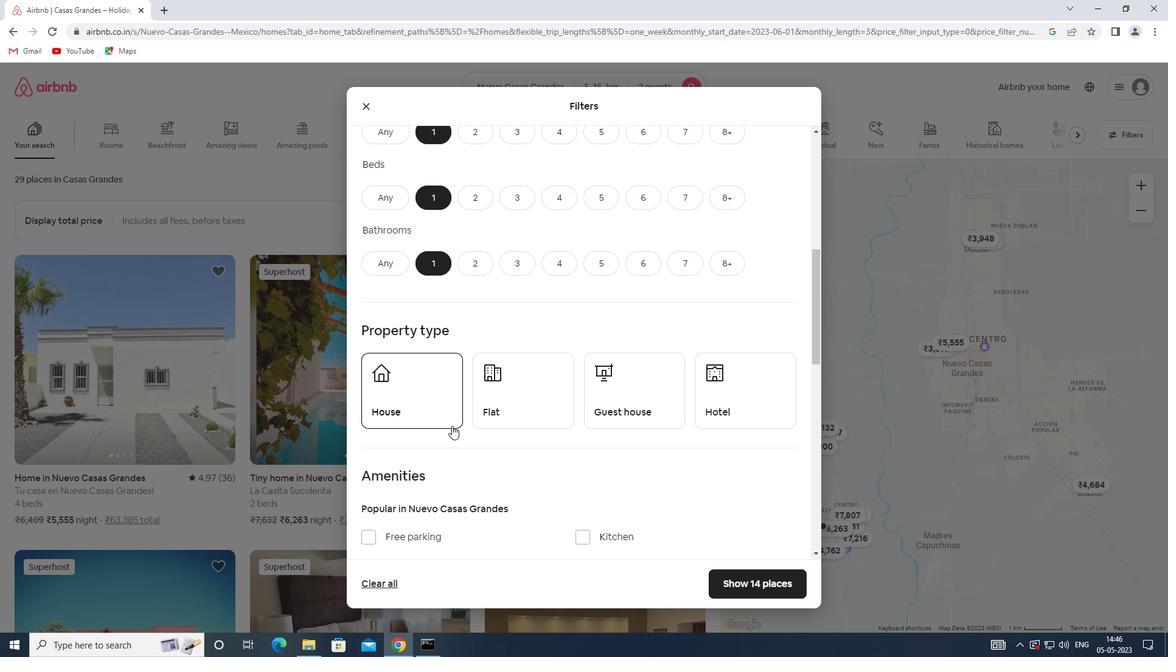 
Action: Mouse pressed left at (439, 403)
Screenshot: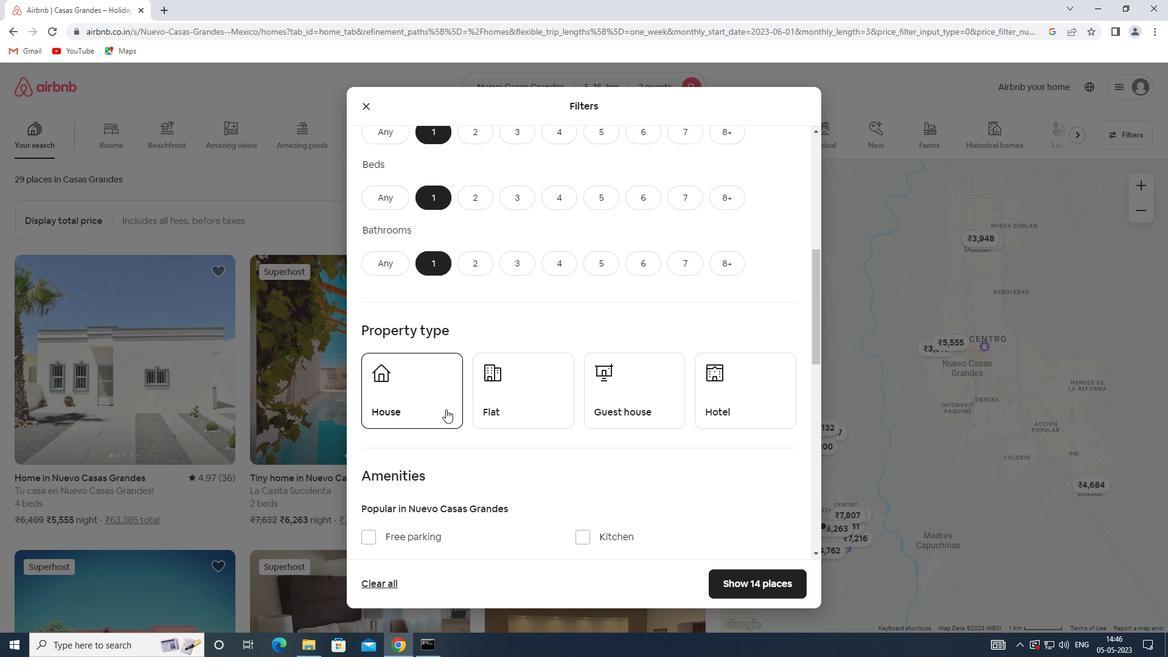 
Action: Mouse moved to (501, 399)
Screenshot: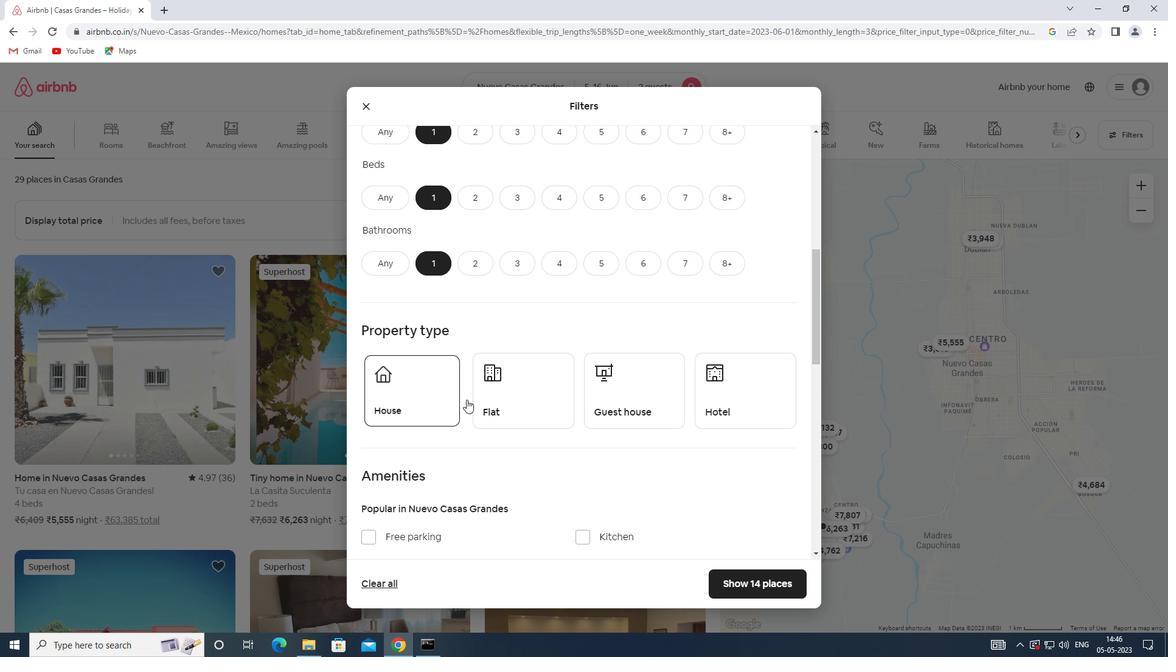 
Action: Mouse pressed left at (501, 399)
Screenshot: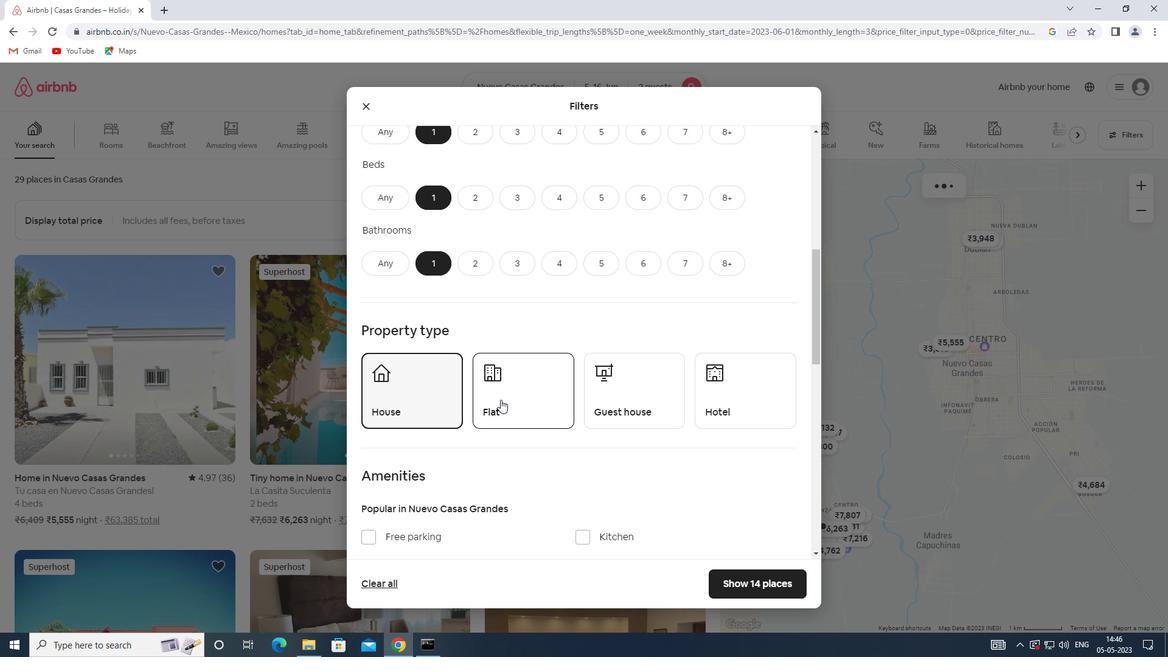 
Action: Mouse moved to (613, 403)
Screenshot: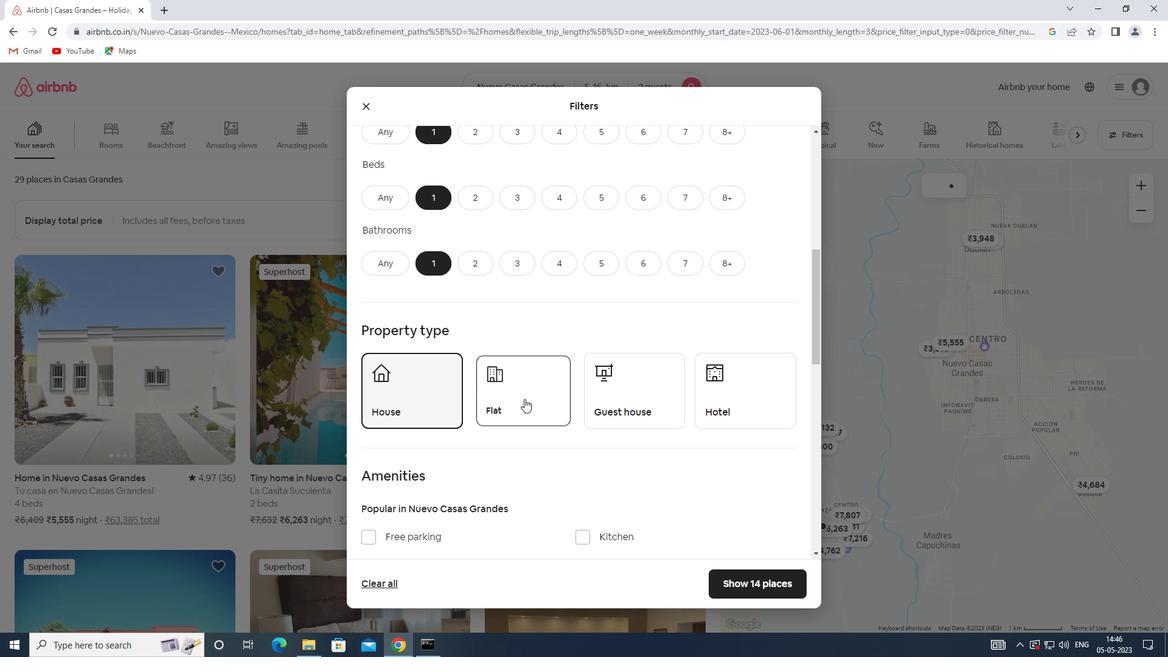 
Action: Mouse pressed left at (613, 403)
Screenshot: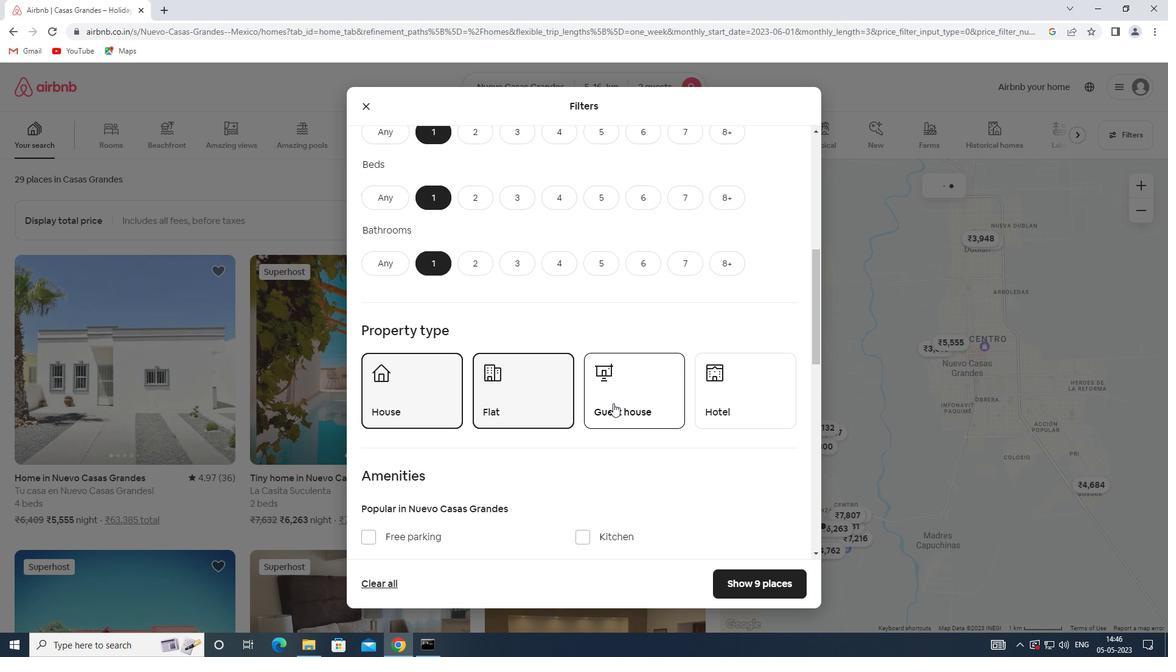 
Action: Mouse moved to (736, 400)
Screenshot: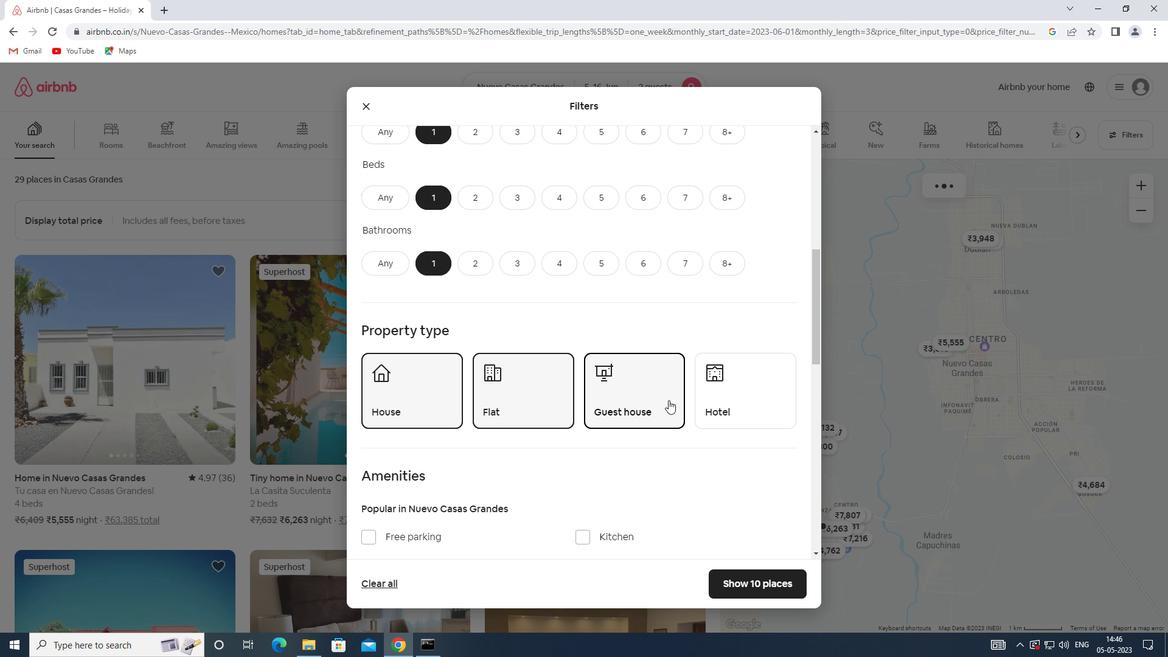 
Action: Mouse pressed left at (736, 400)
Screenshot: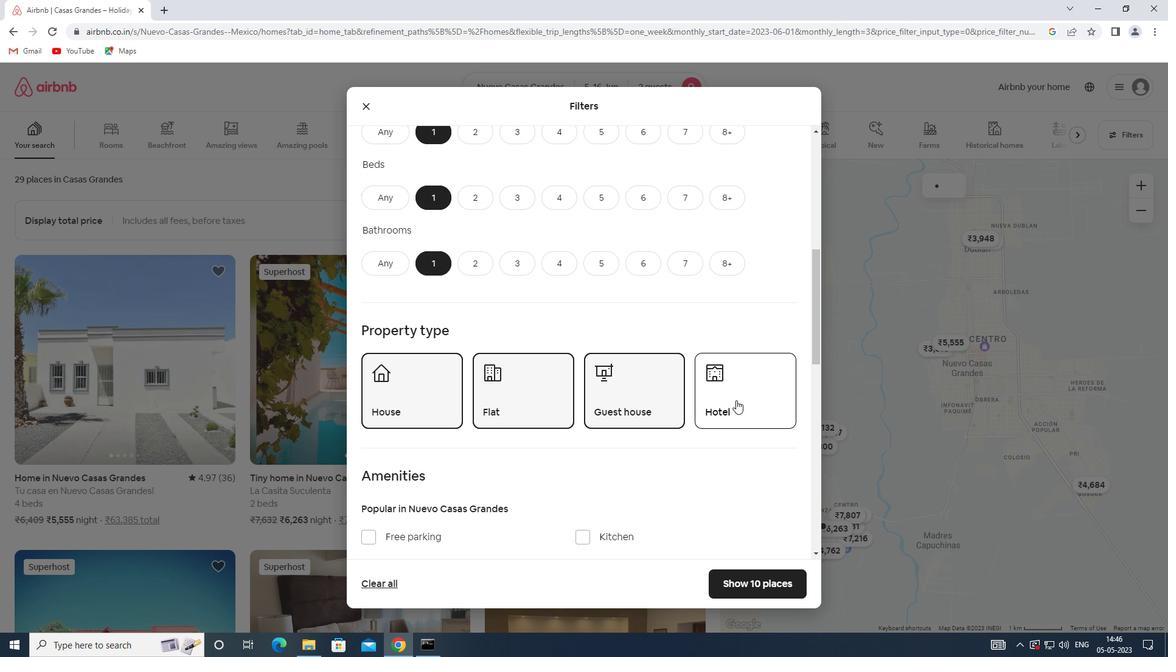 
Action: Mouse moved to (662, 378)
Screenshot: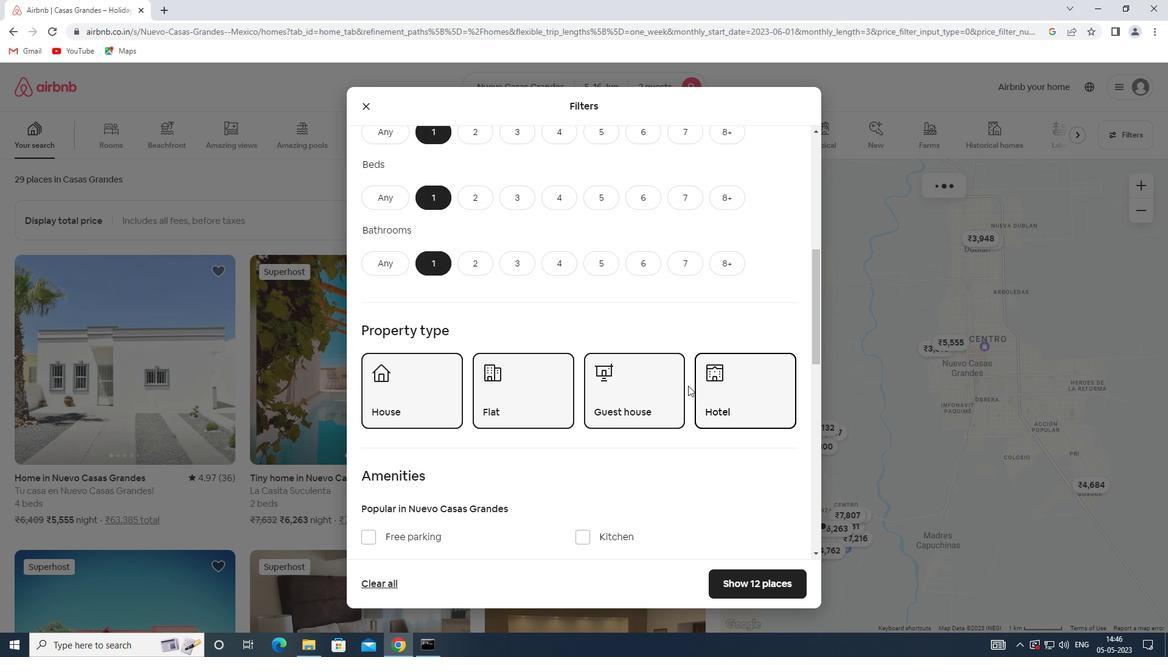 
Action: Mouse scrolled (662, 377) with delta (0, 0)
Screenshot: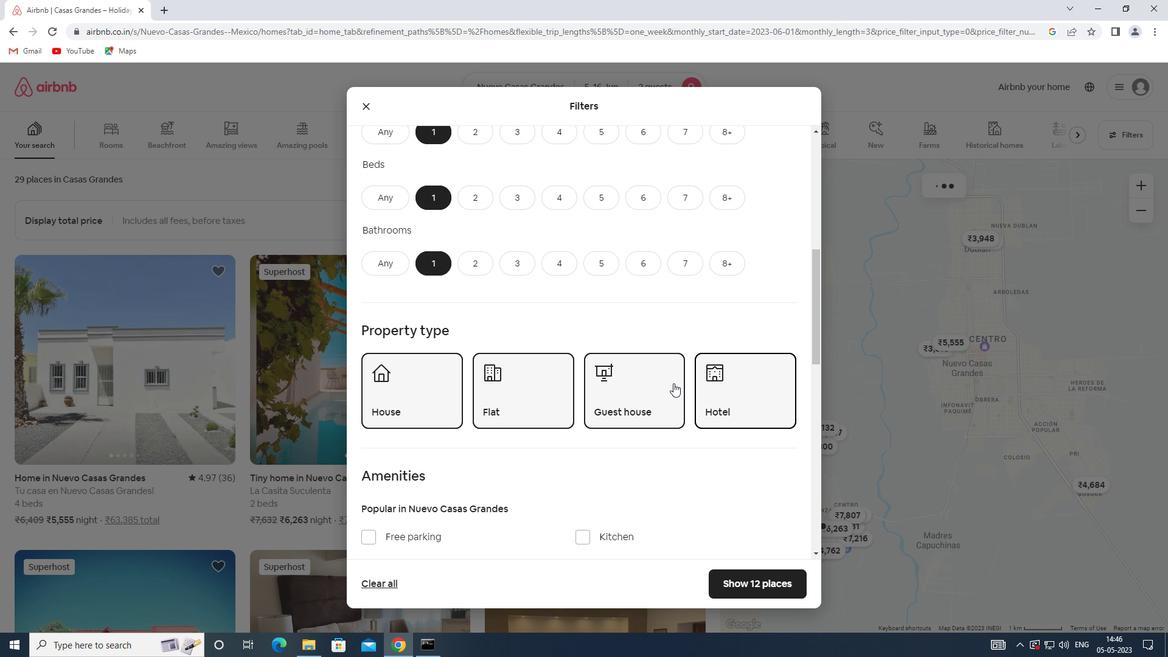 
Action: Mouse scrolled (662, 377) with delta (0, 0)
Screenshot: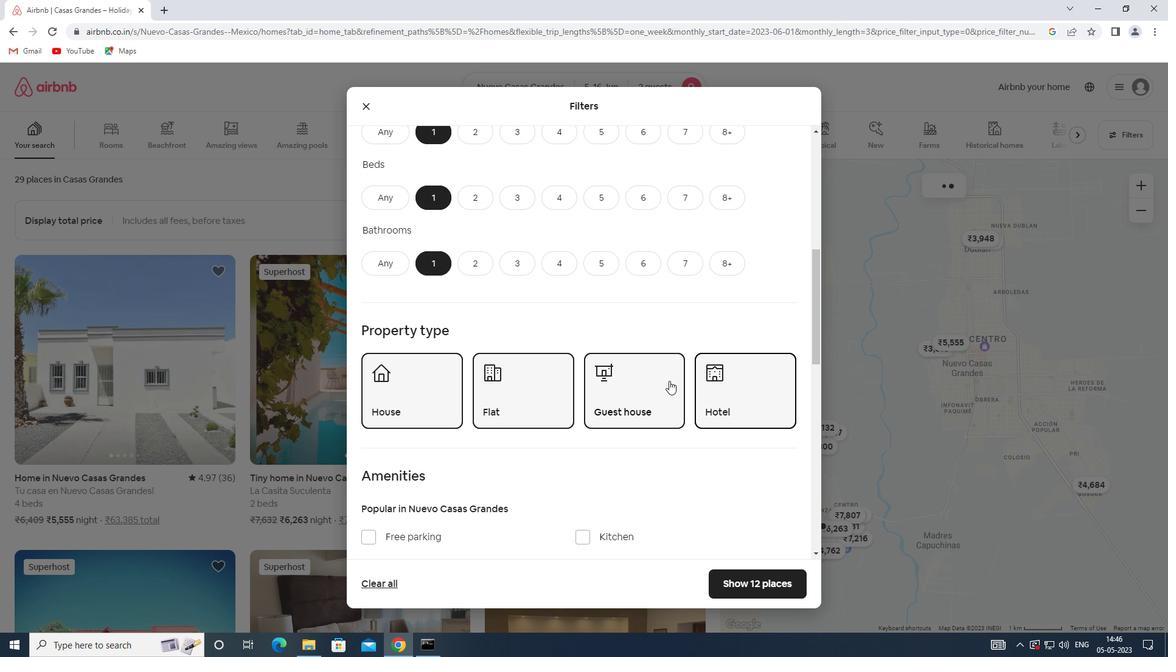 
Action: Mouse scrolled (662, 377) with delta (0, 0)
Screenshot: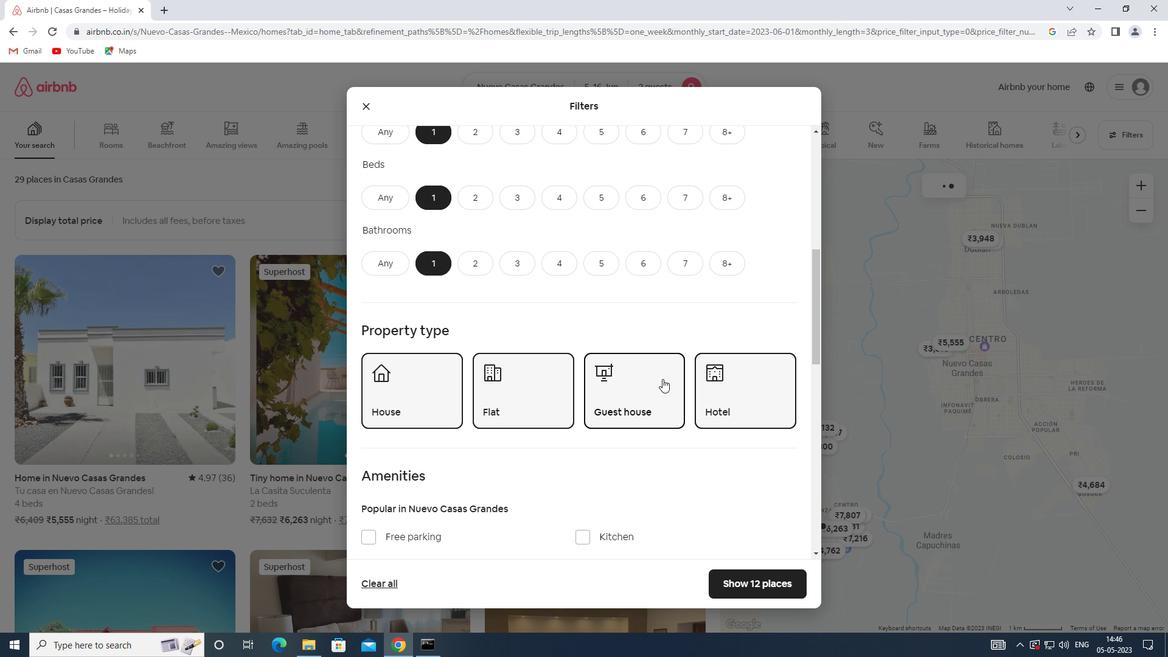 
Action: Mouse scrolled (662, 377) with delta (0, 0)
Screenshot: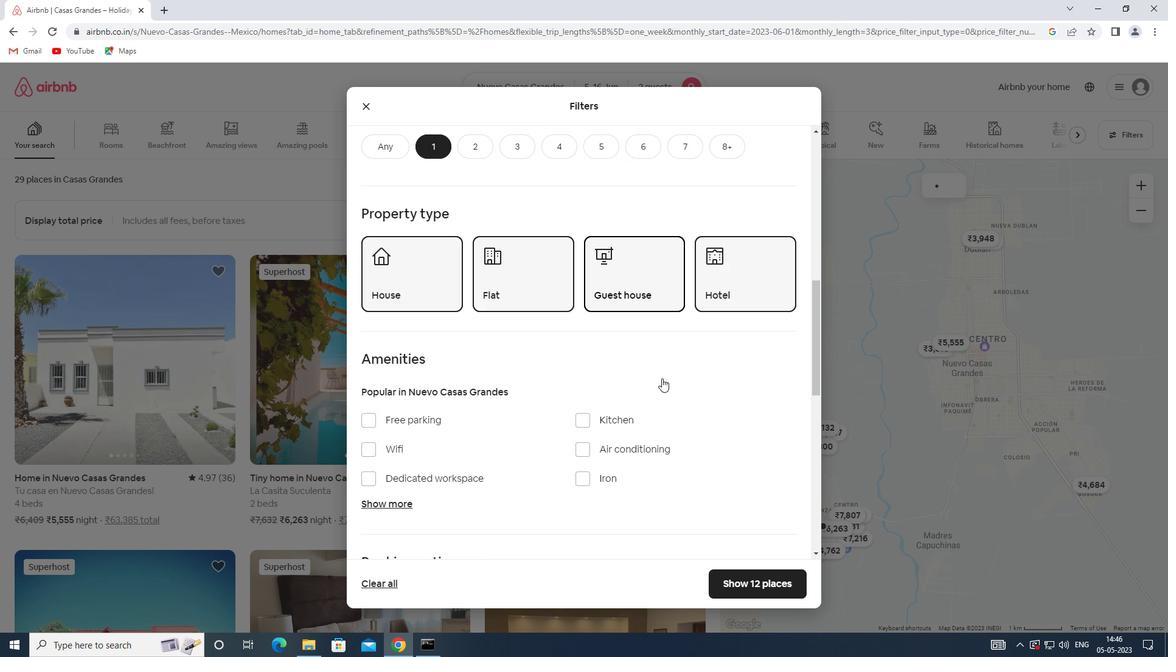 
Action: Mouse scrolled (662, 377) with delta (0, 0)
Screenshot: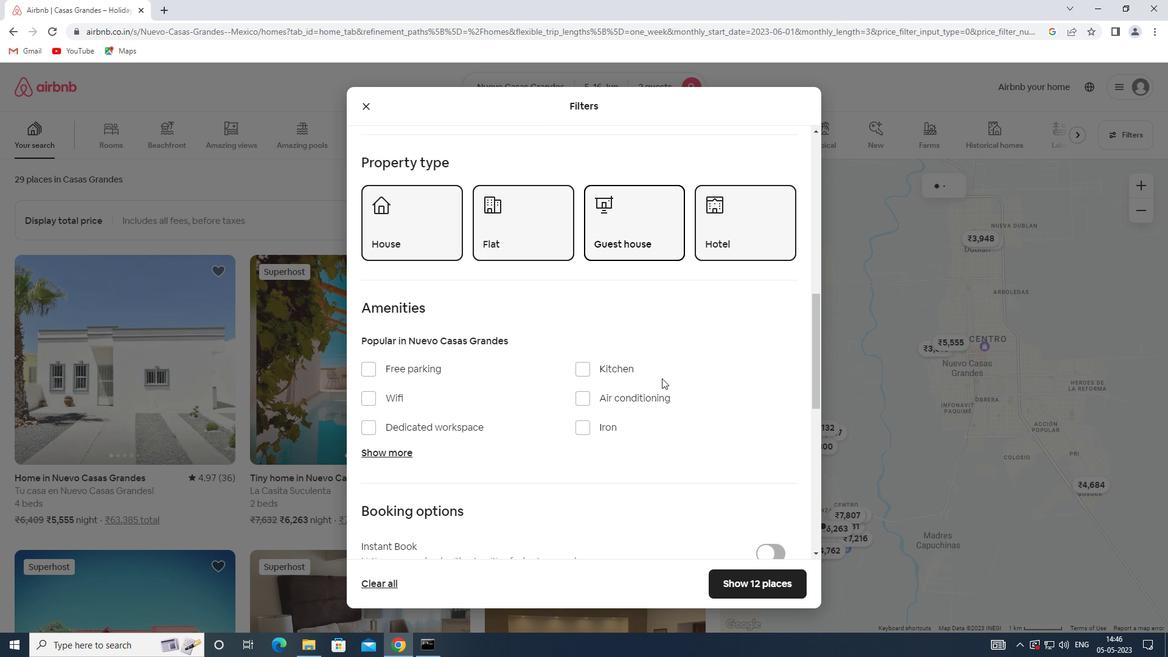 
Action: Mouse scrolled (662, 377) with delta (0, 0)
Screenshot: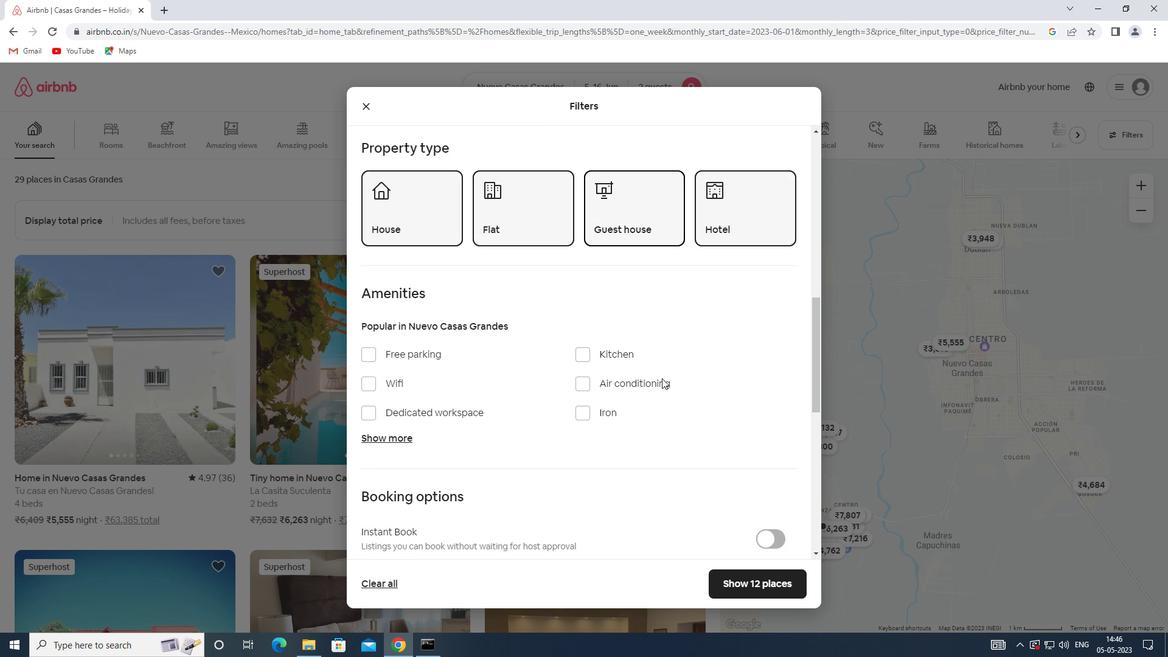 
Action: Mouse moved to (763, 395)
Screenshot: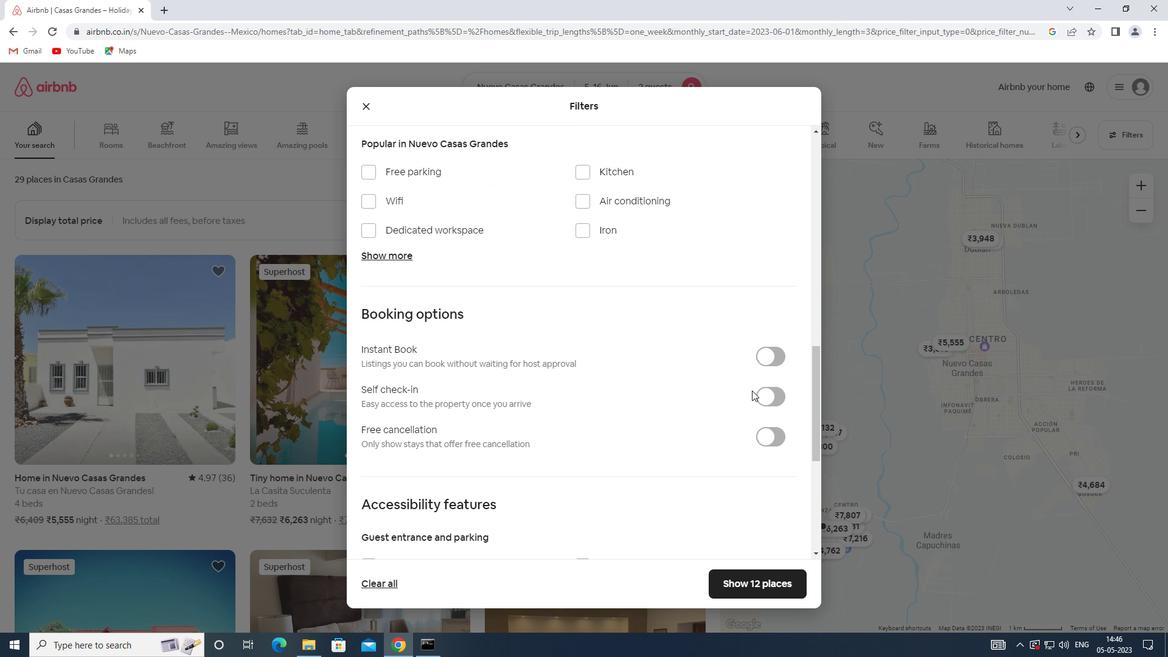 
Action: Mouse pressed left at (763, 395)
Screenshot: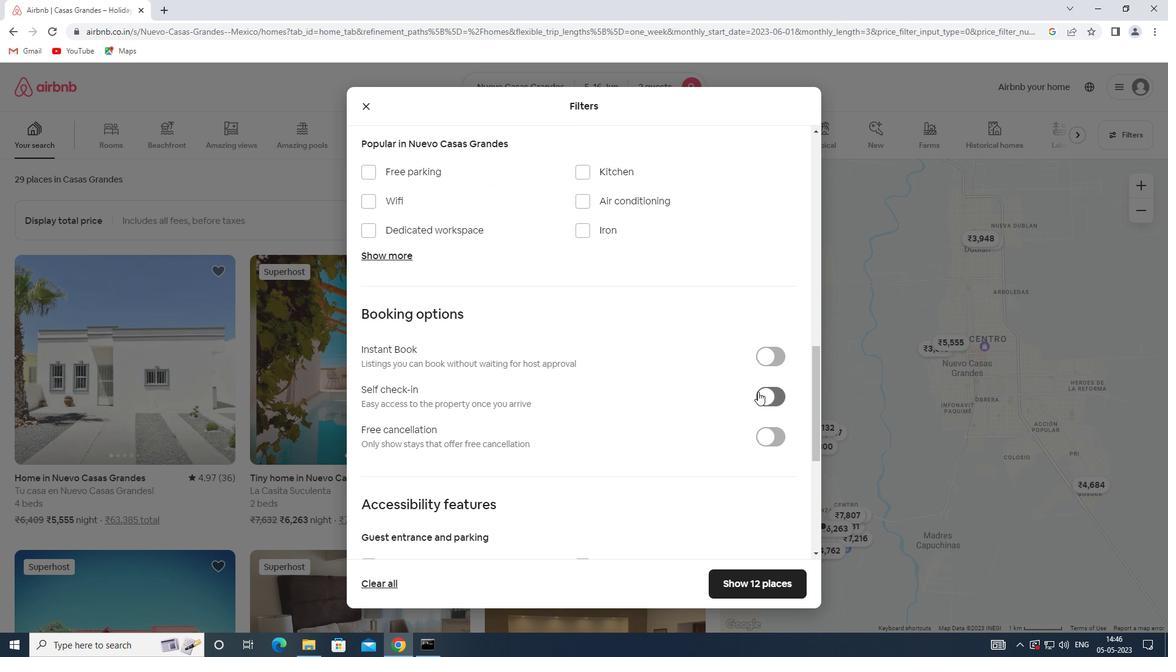 
Action: Mouse moved to (513, 399)
Screenshot: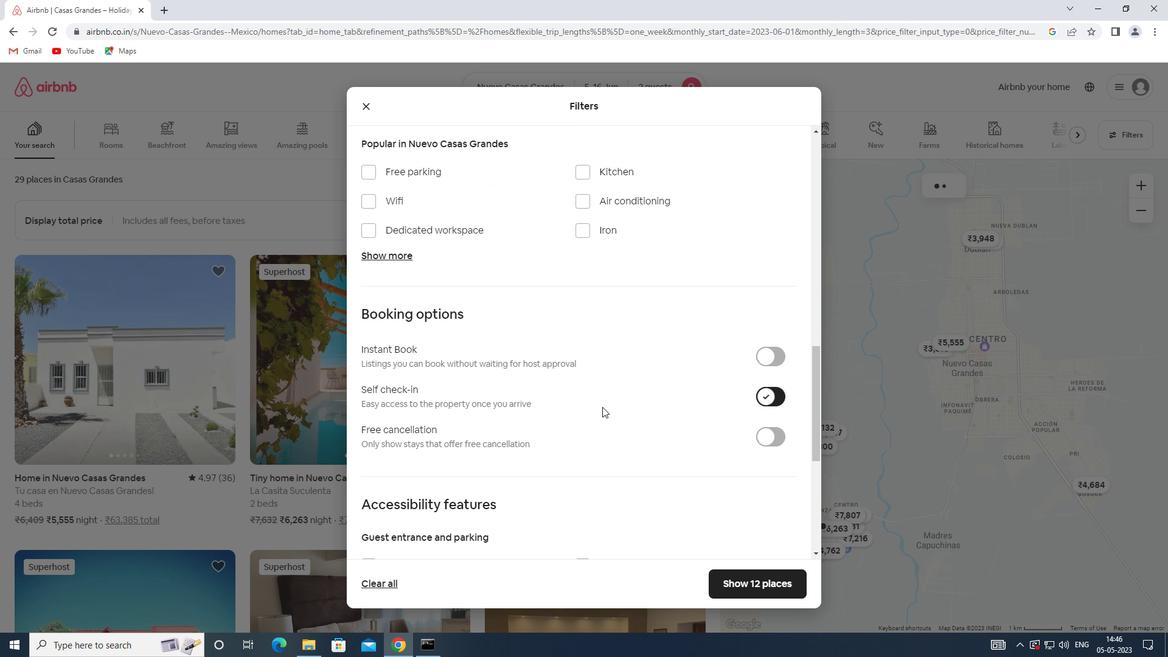 
Action: Mouse scrolled (513, 398) with delta (0, 0)
Screenshot: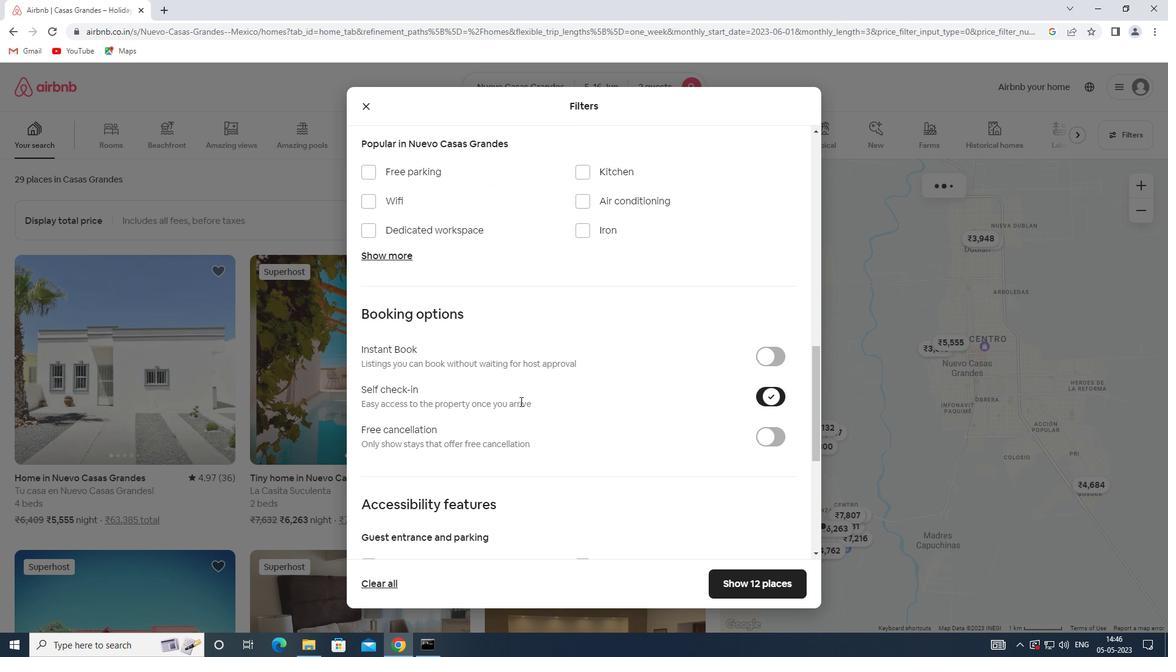 
Action: Mouse scrolled (513, 398) with delta (0, 0)
Screenshot: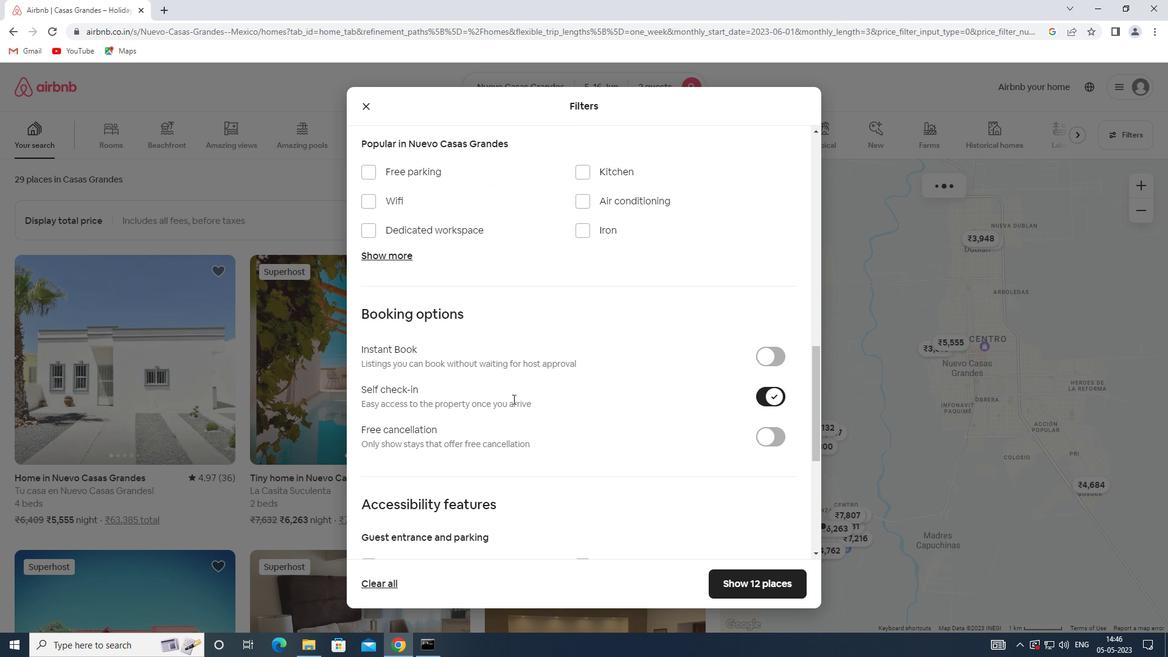 
Action: Mouse scrolled (513, 398) with delta (0, 0)
Screenshot: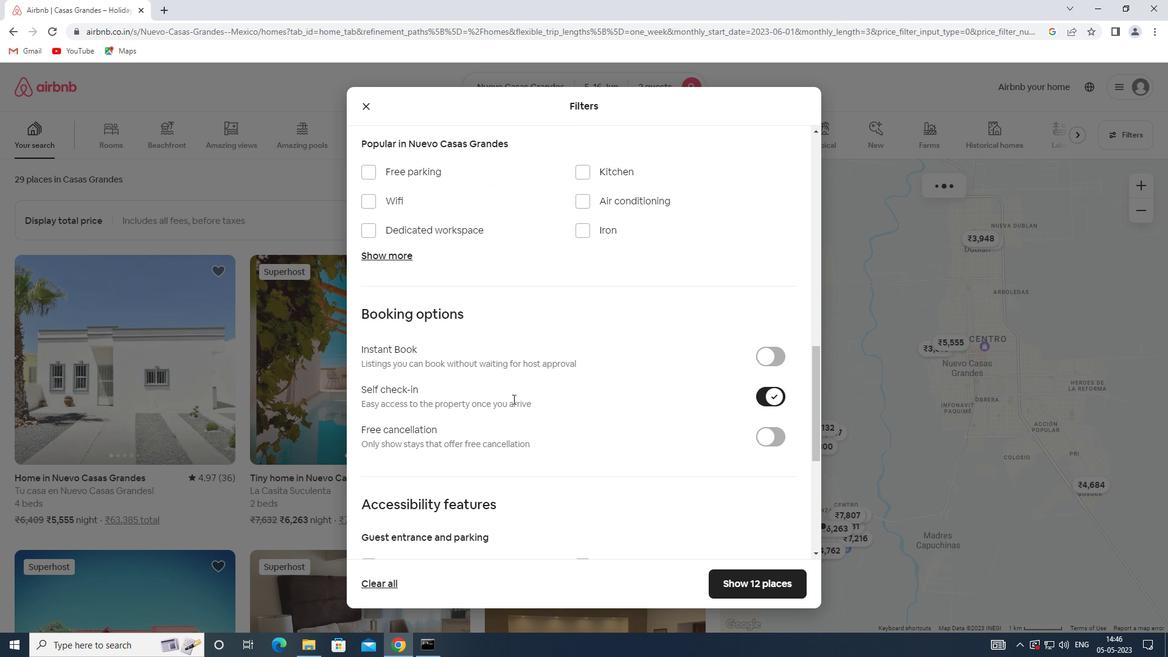 
Action: Mouse scrolled (513, 398) with delta (0, 0)
Screenshot: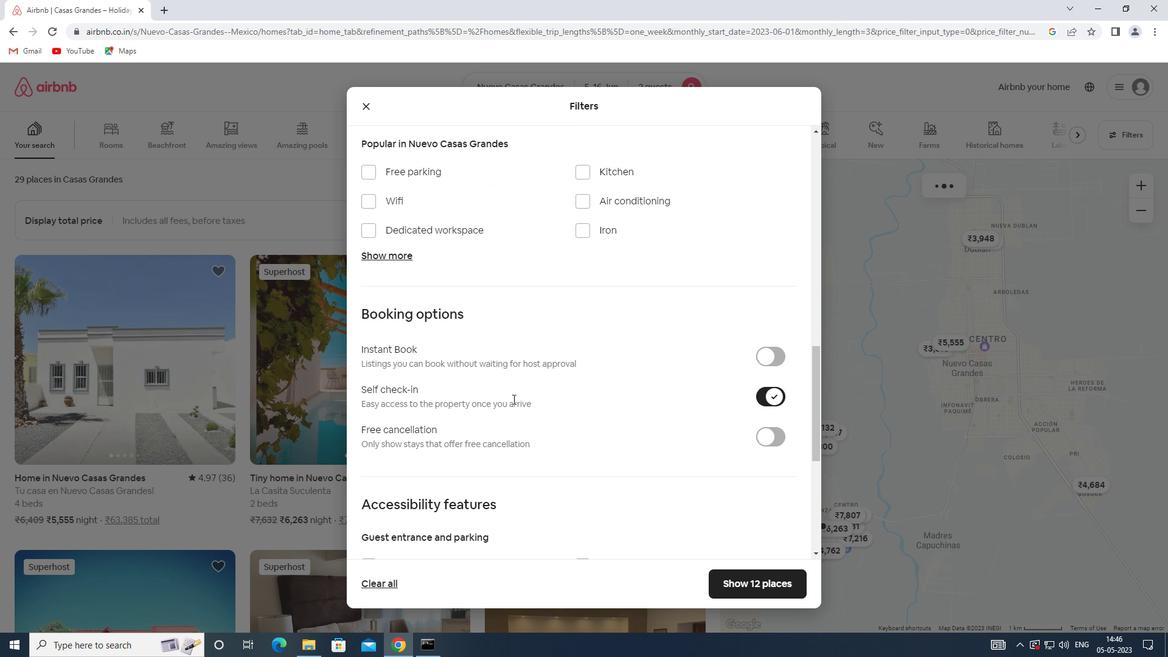 
Action: Mouse scrolled (513, 398) with delta (0, 0)
Screenshot: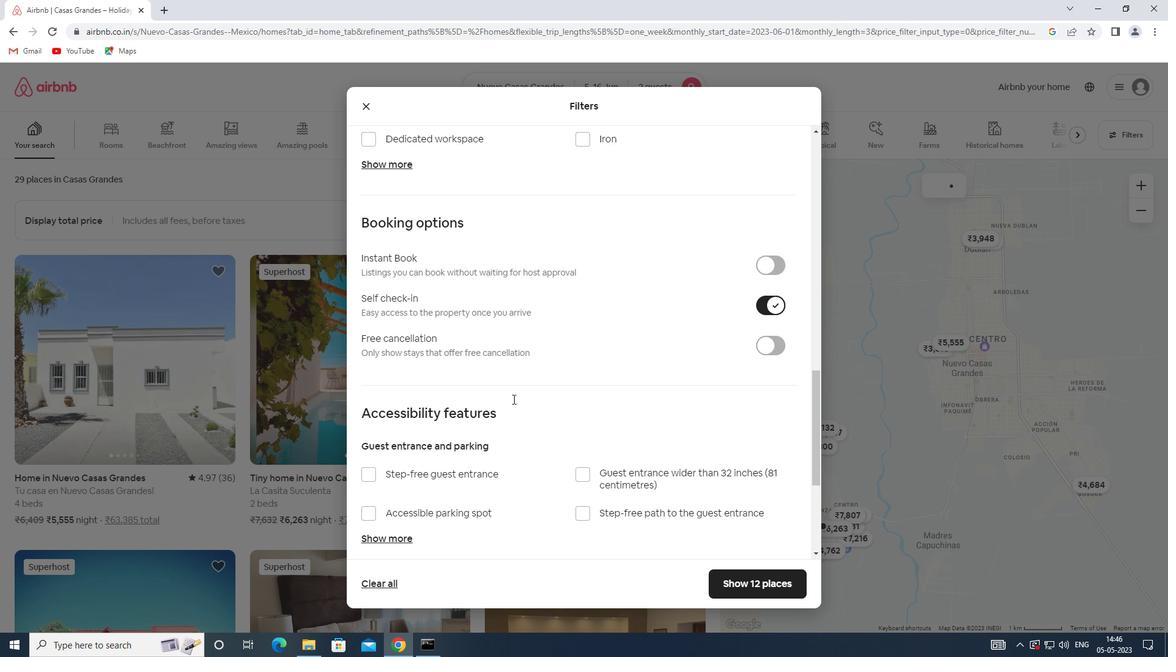
Action: Mouse scrolled (513, 398) with delta (0, 0)
Screenshot: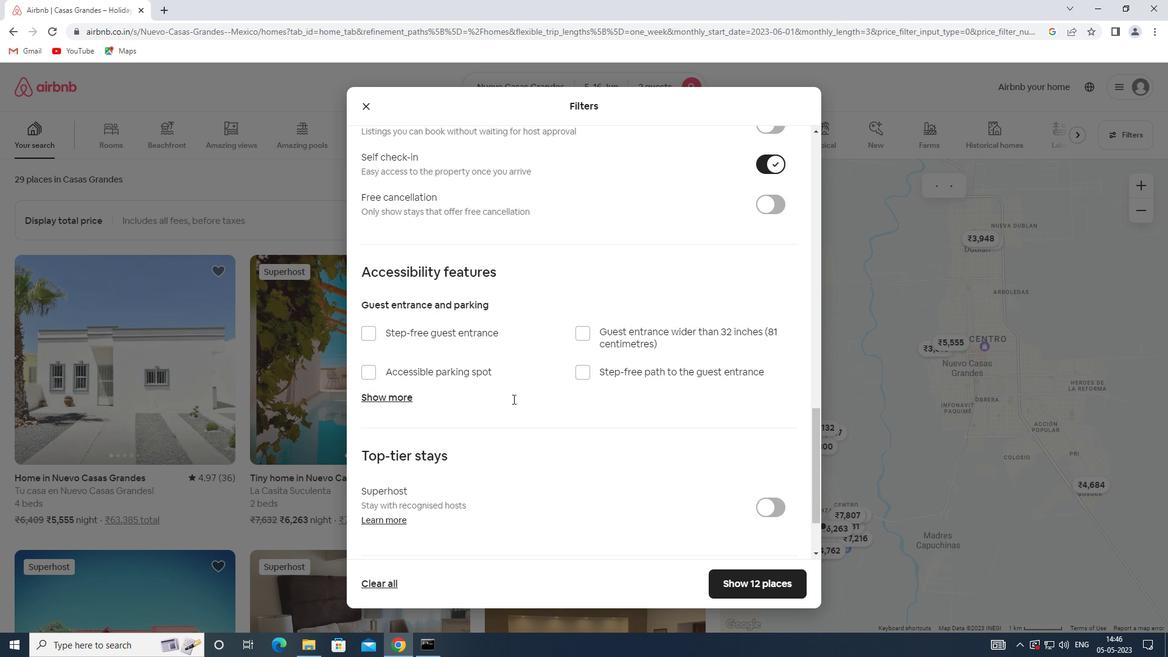 
Action: Mouse scrolled (513, 398) with delta (0, 0)
Screenshot: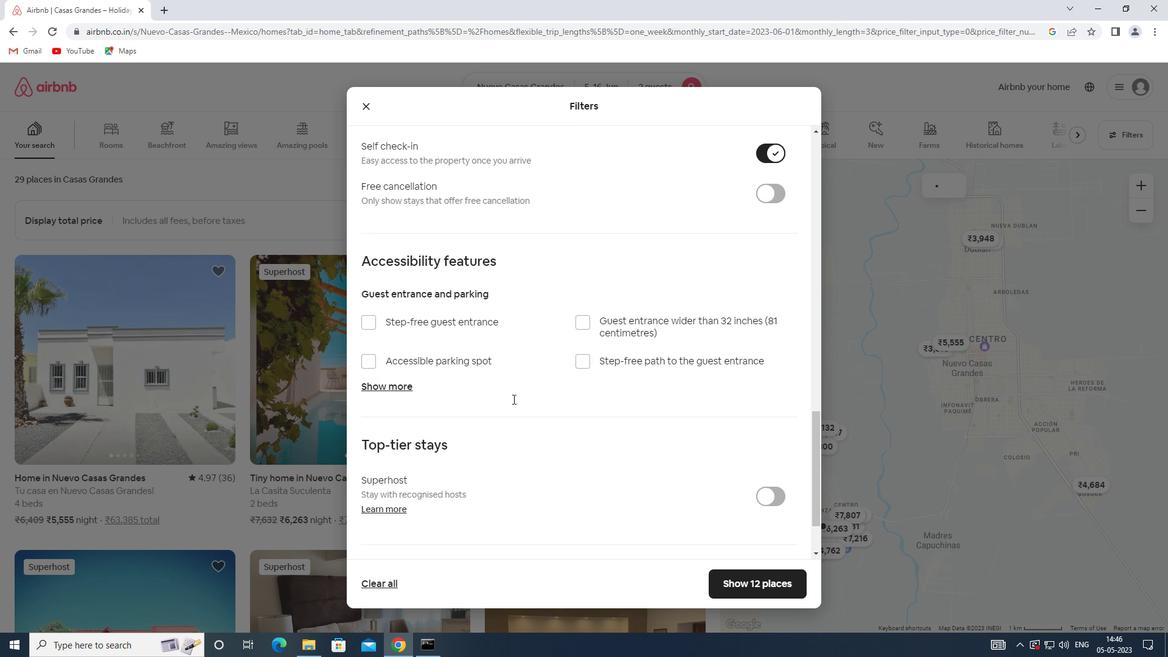 
Action: Mouse moved to (416, 520)
Screenshot: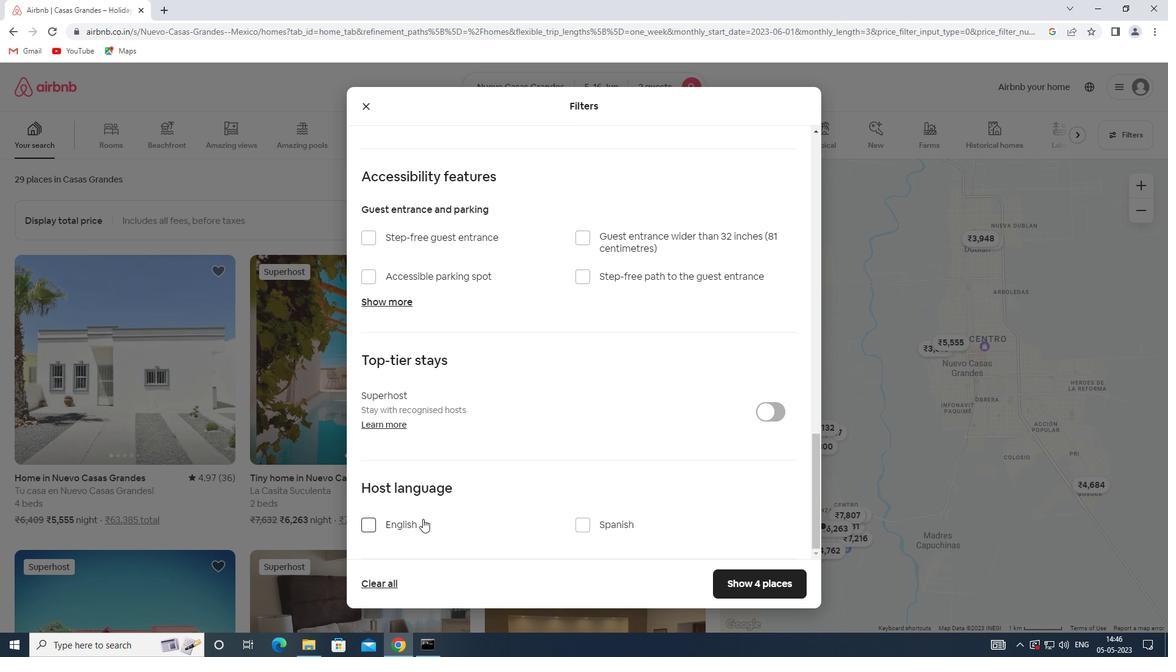 
Action: Mouse pressed left at (416, 520)
Screenshot: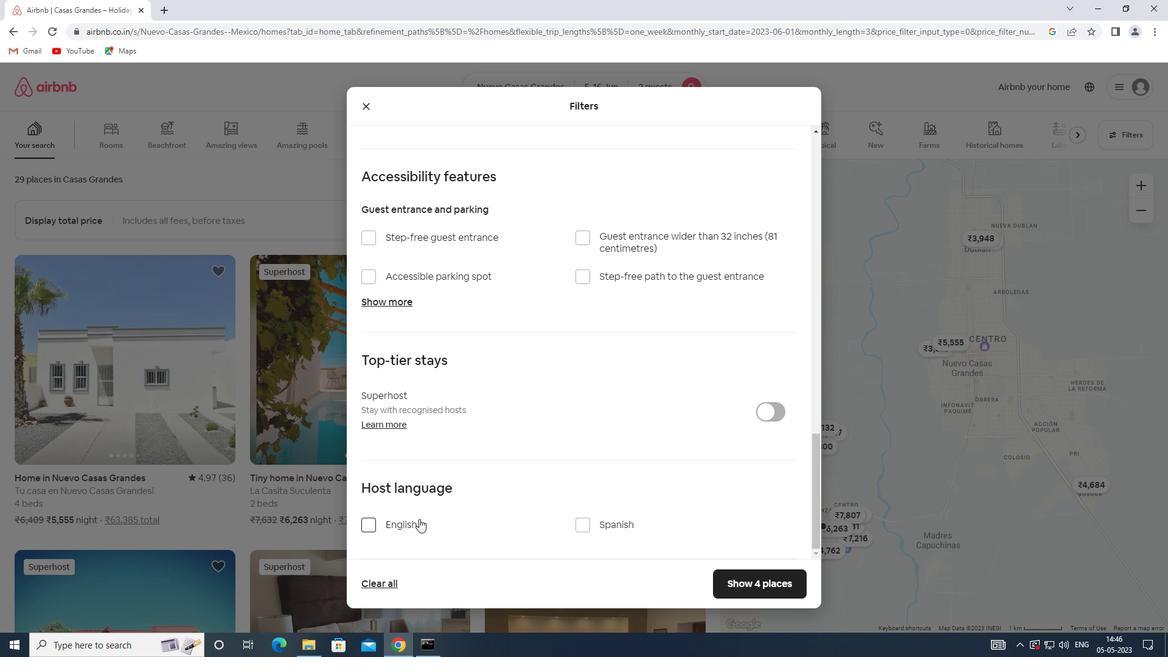 
Action: Mouse moved to (759, 587)
Screenshot: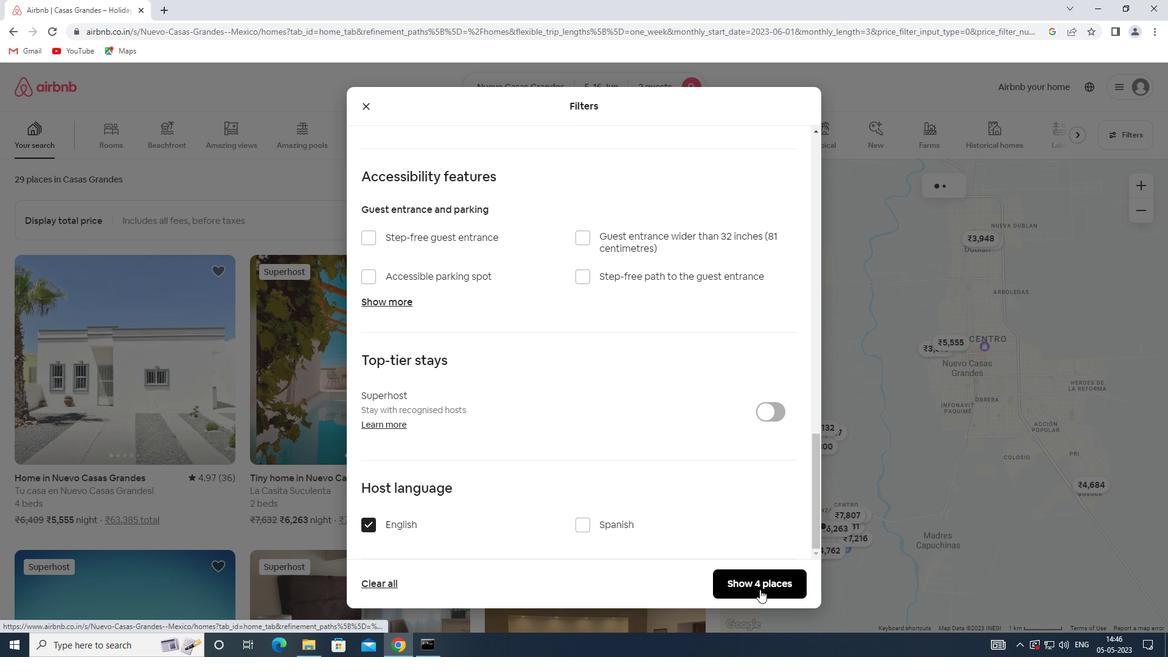 
Action: Mouse pressed left at (759, 587)
Screenshot: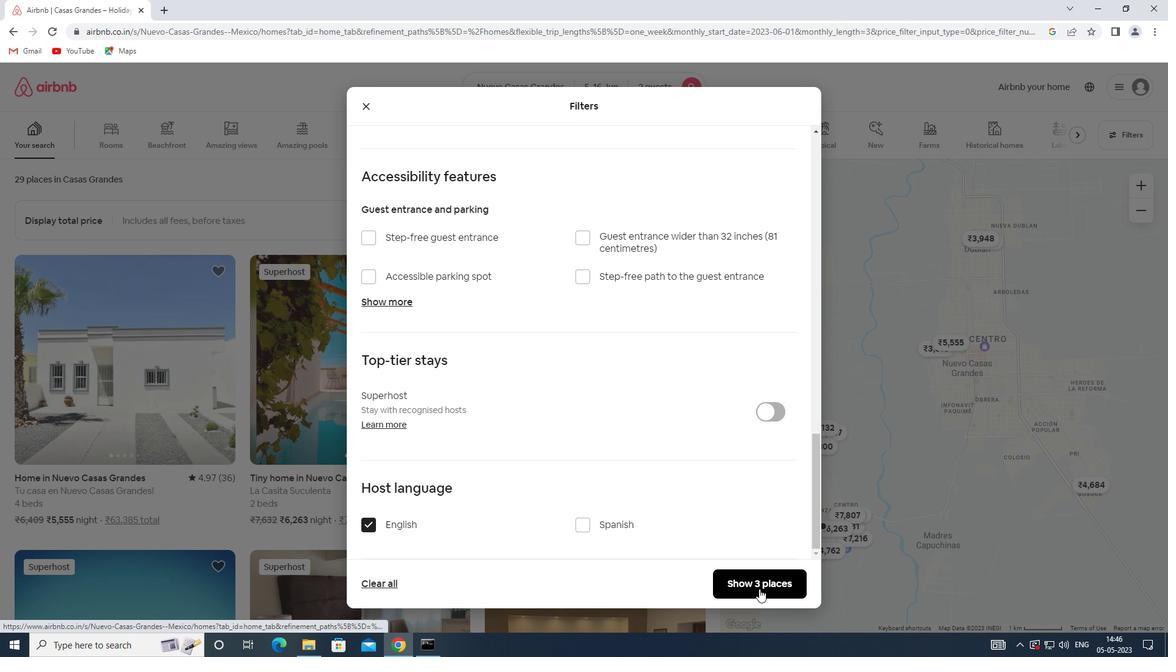 
